 Task: Open a blank sheet, save the file as overcomeprocrastination.rtf Add Heading 'Effective ways to overcome procrastination: 'Add the following points with square bullets '•	Break tasks_x000D_
•	Set deadlines_x000D_
' Highlight heading with color  Grey ,change the font size of heading and points to 20
Action: Mouse moved to (345, 248)
Screenshot: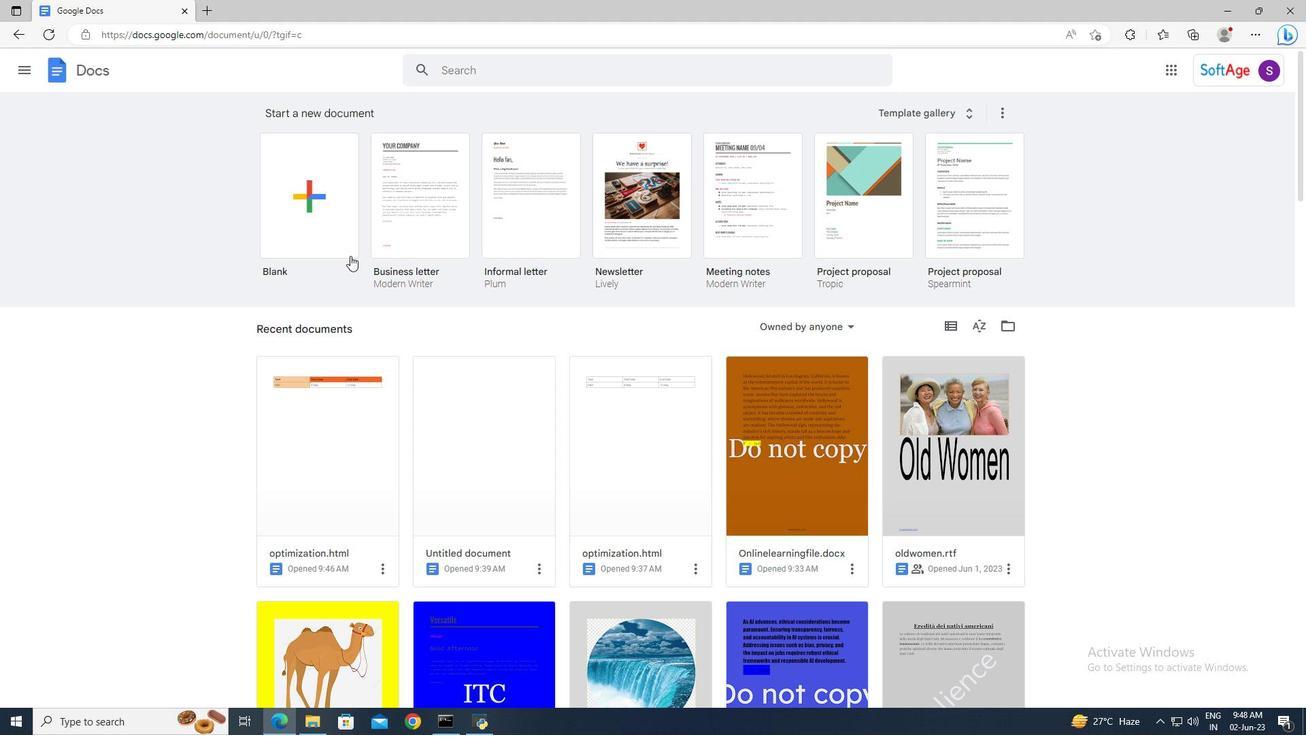 
Action: Mouse pressed left at (345, 248)
Screenshot: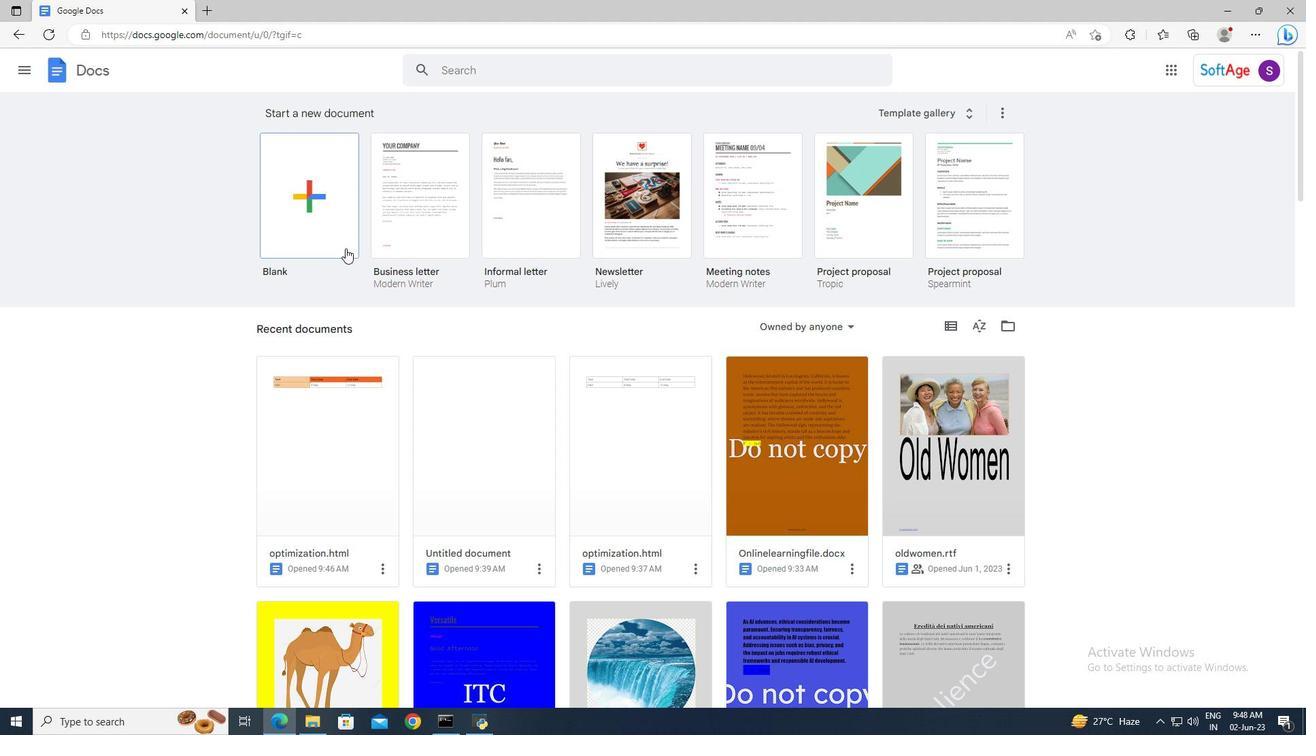 
Action: Mouse moved to (143, 59)
Screenshot: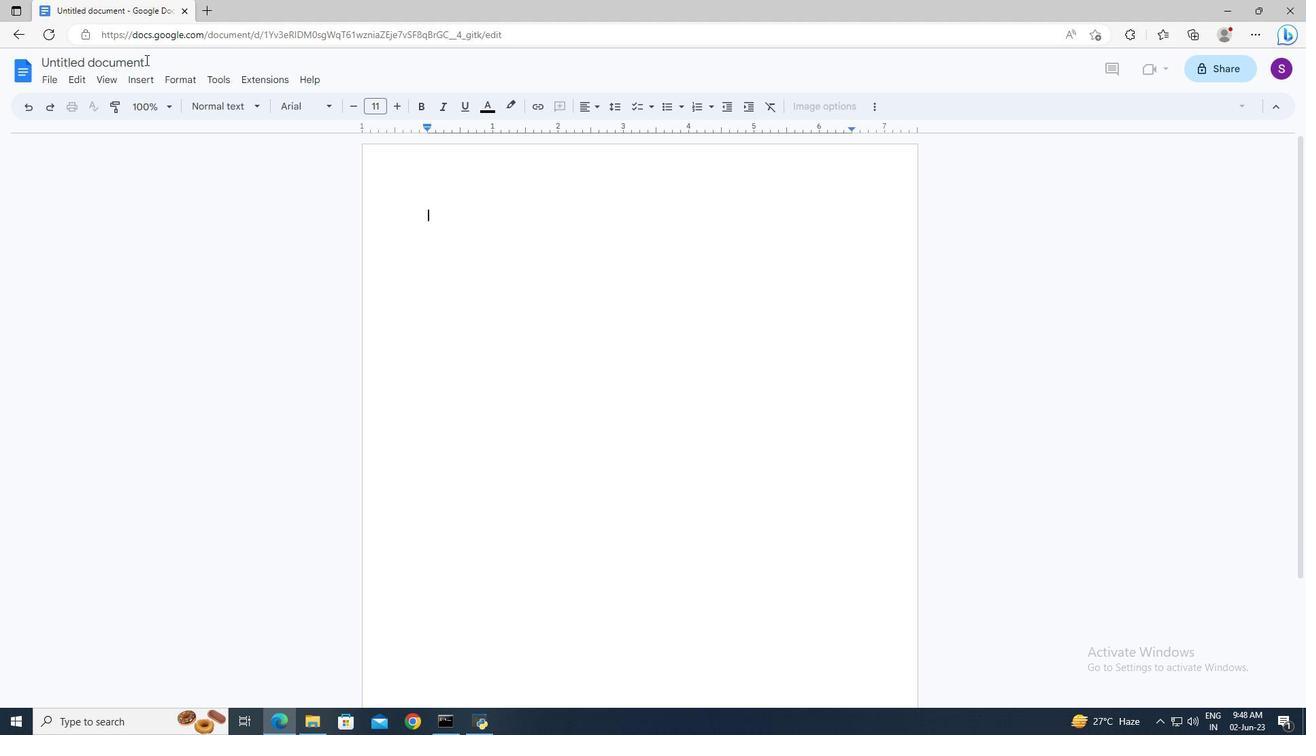 
Action: Mouse pressed left at (143, 59)
Screenshot: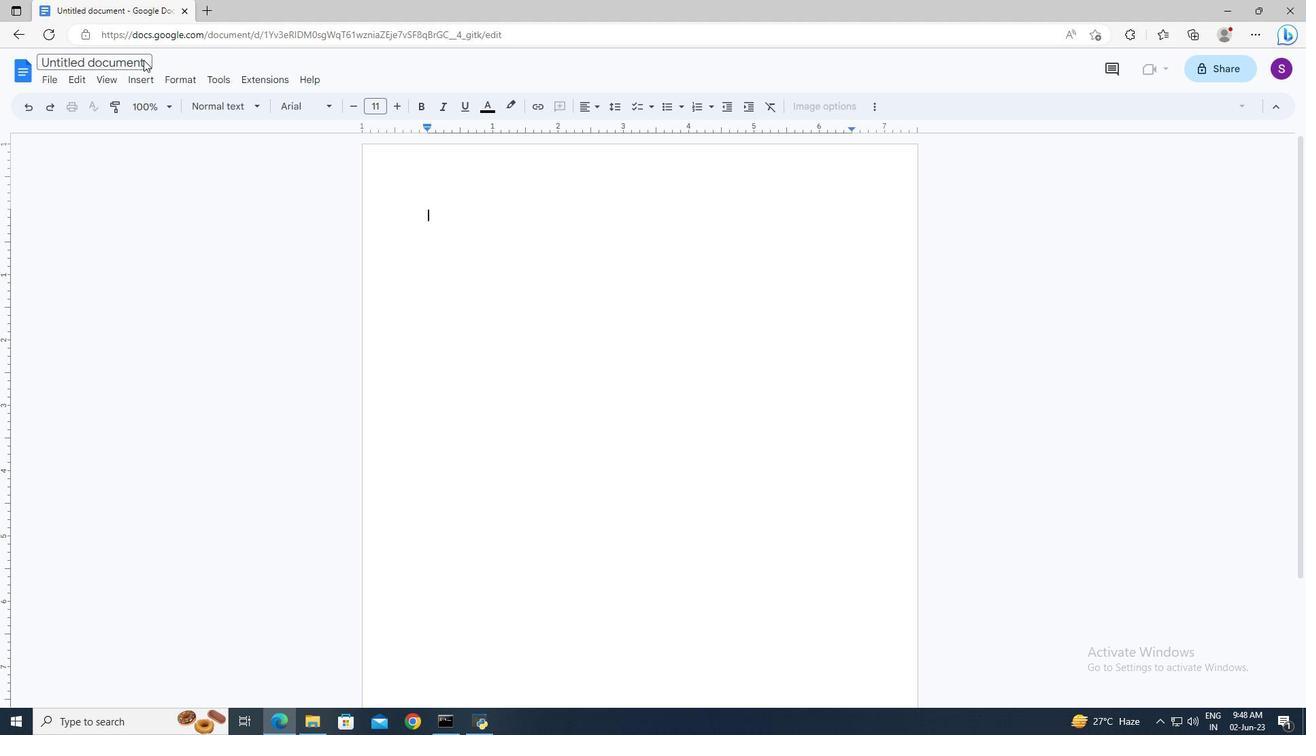 
Action: Key pressed <Key.delete>overcomeprocrastination.rtf<Key.enter>
Screenshot: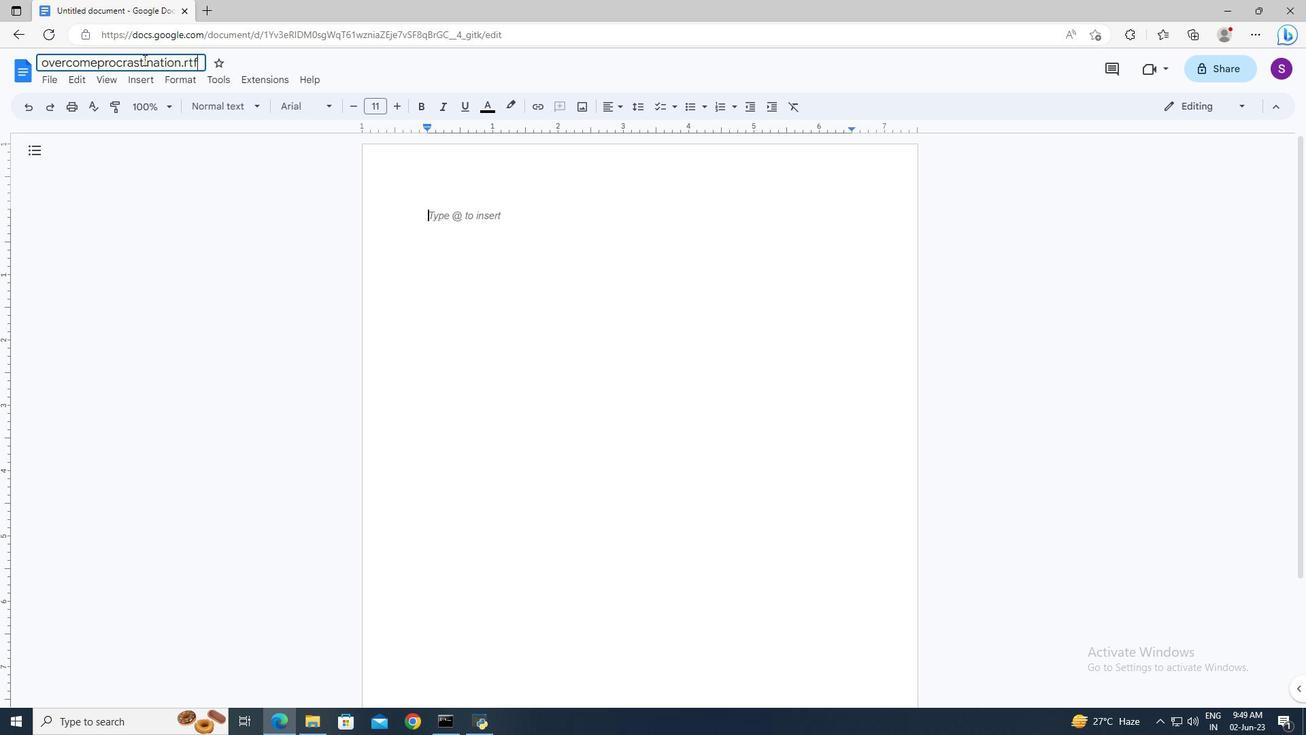 
Action: Mouse moved to (243, 103)
Screenshot: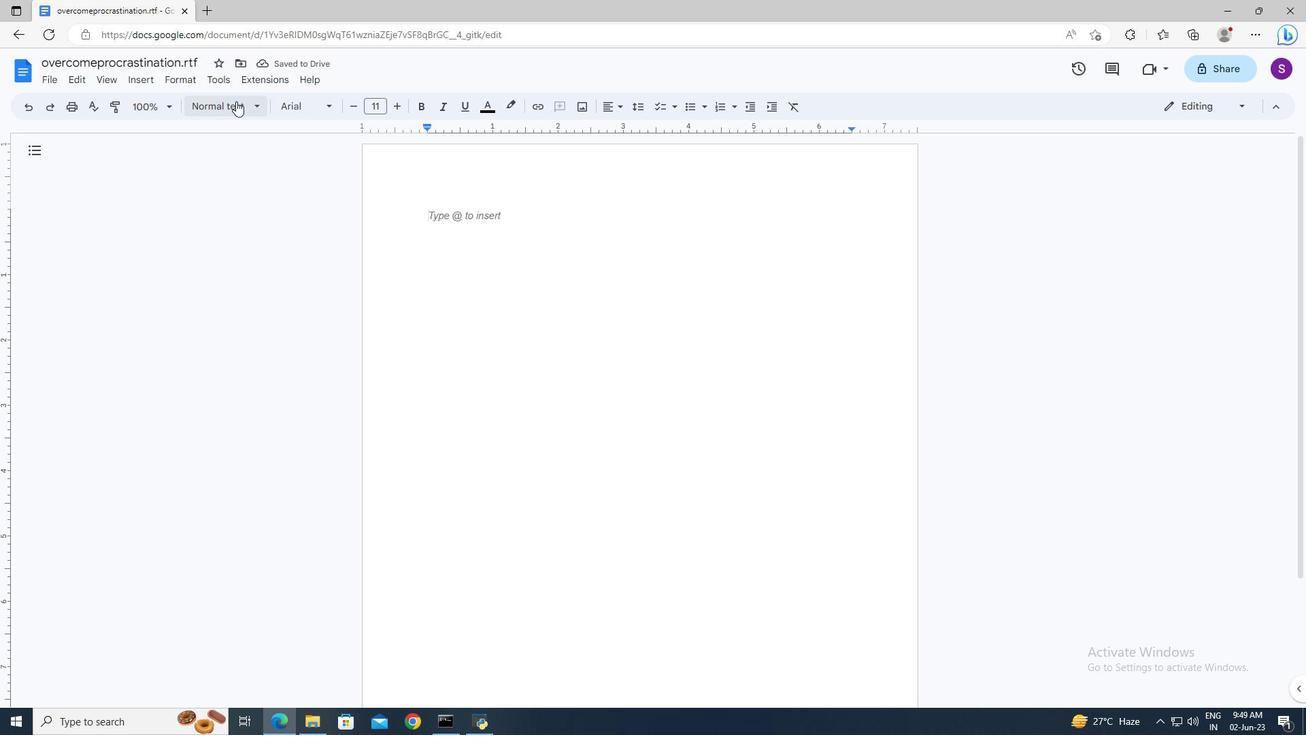 
Action: Mouse pressed left at (243, 103)
Screenshot: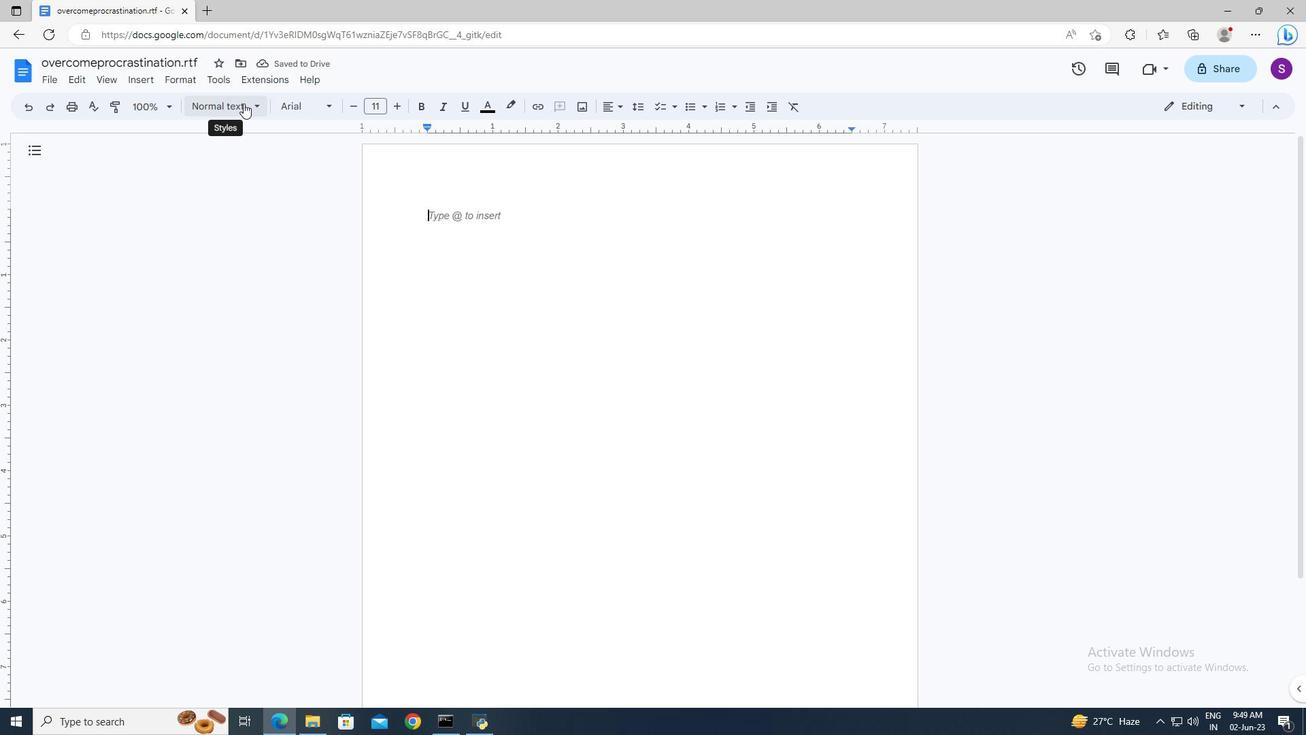 
Action: Mouse moved to (248, 280)
Screenshot: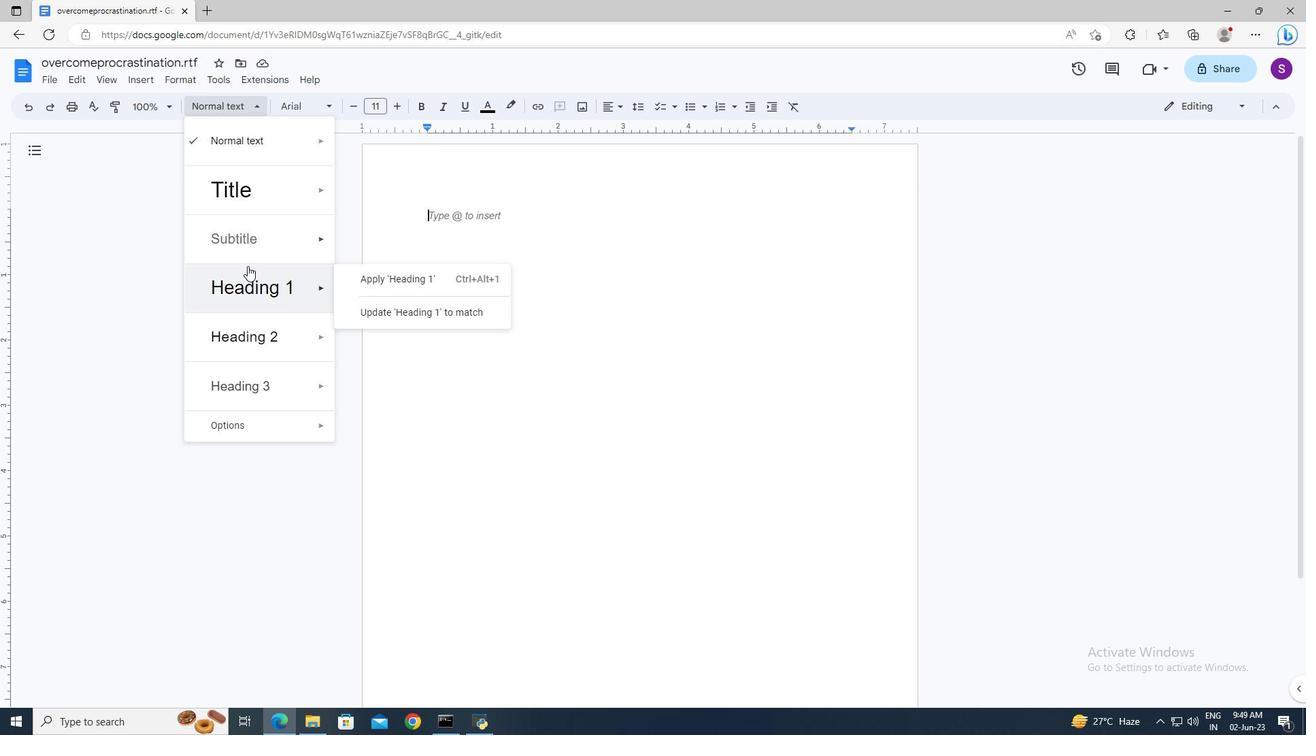 
Action: Mouse pressed left at (248, 280)
Screenshot: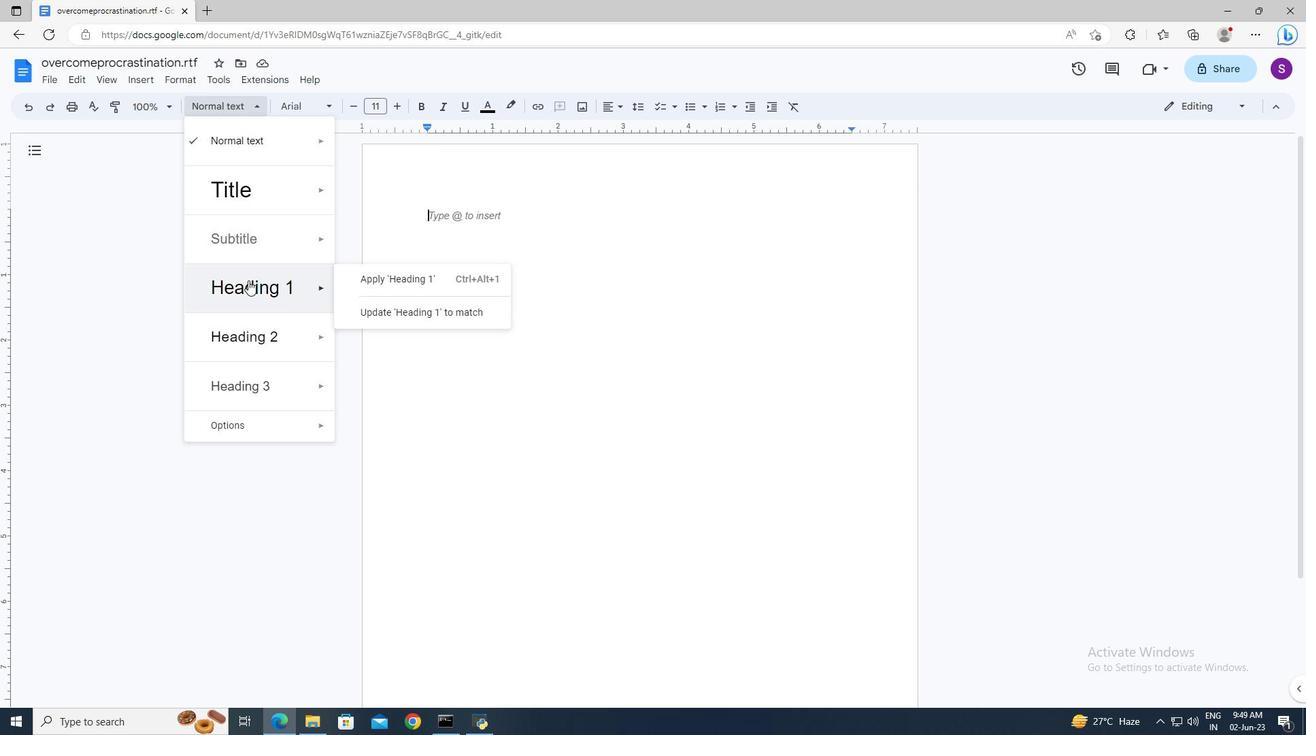 
Action: Mouse moved to (451, 236)
Screenshot: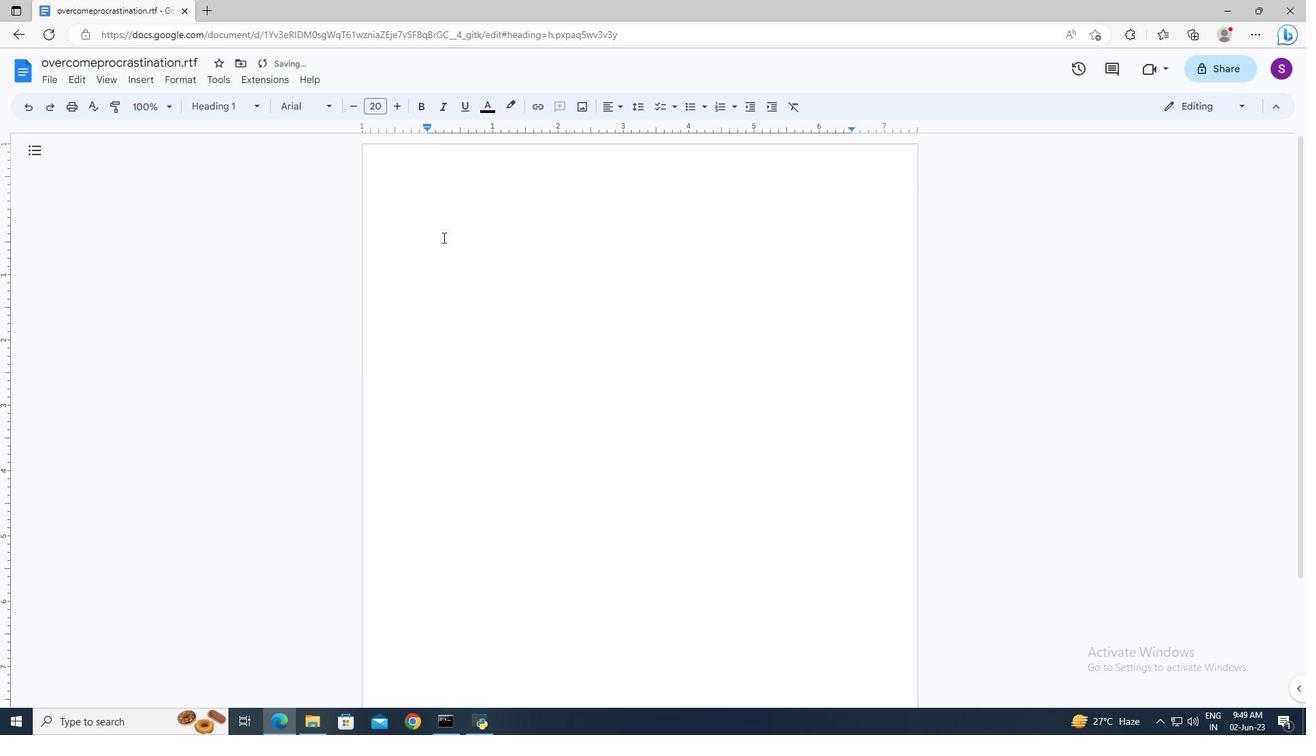 
Action: Mouse pressed left at (451, 236)
Screenshot: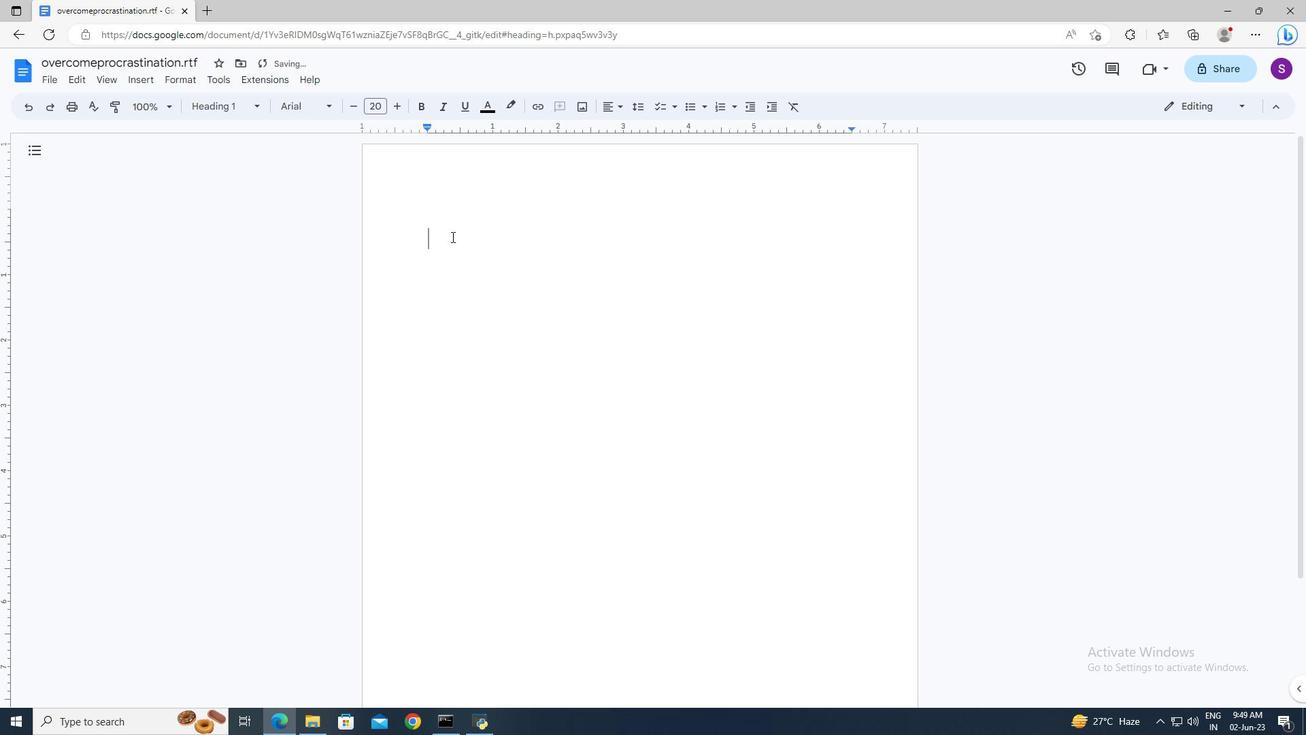 
Action: Mouse moved to (451, 236)
Screenshot: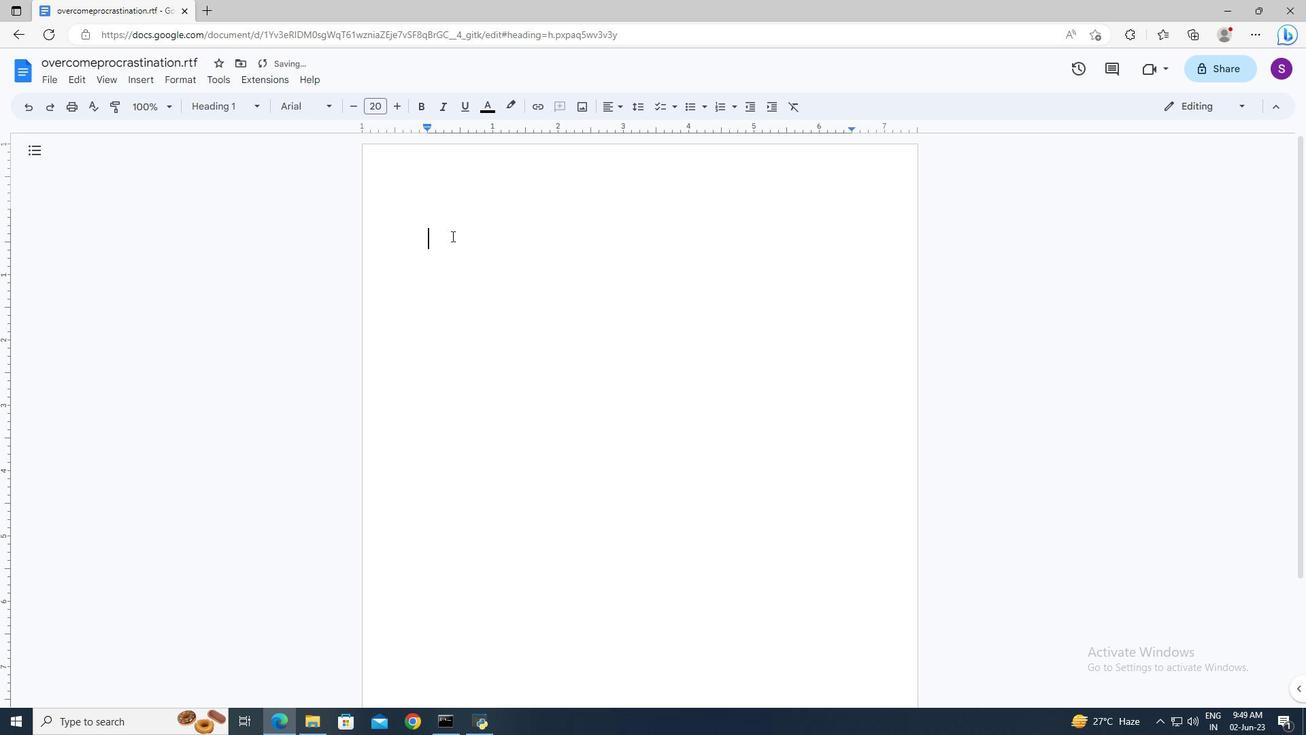 
Action: Key pressed <Key.shift>Effective<Key.space>ways<Key.space>to<Key.space>overcome<Key.space>procrastination<Key.shift>:<Key.enter><Key.enter>
Screenshot: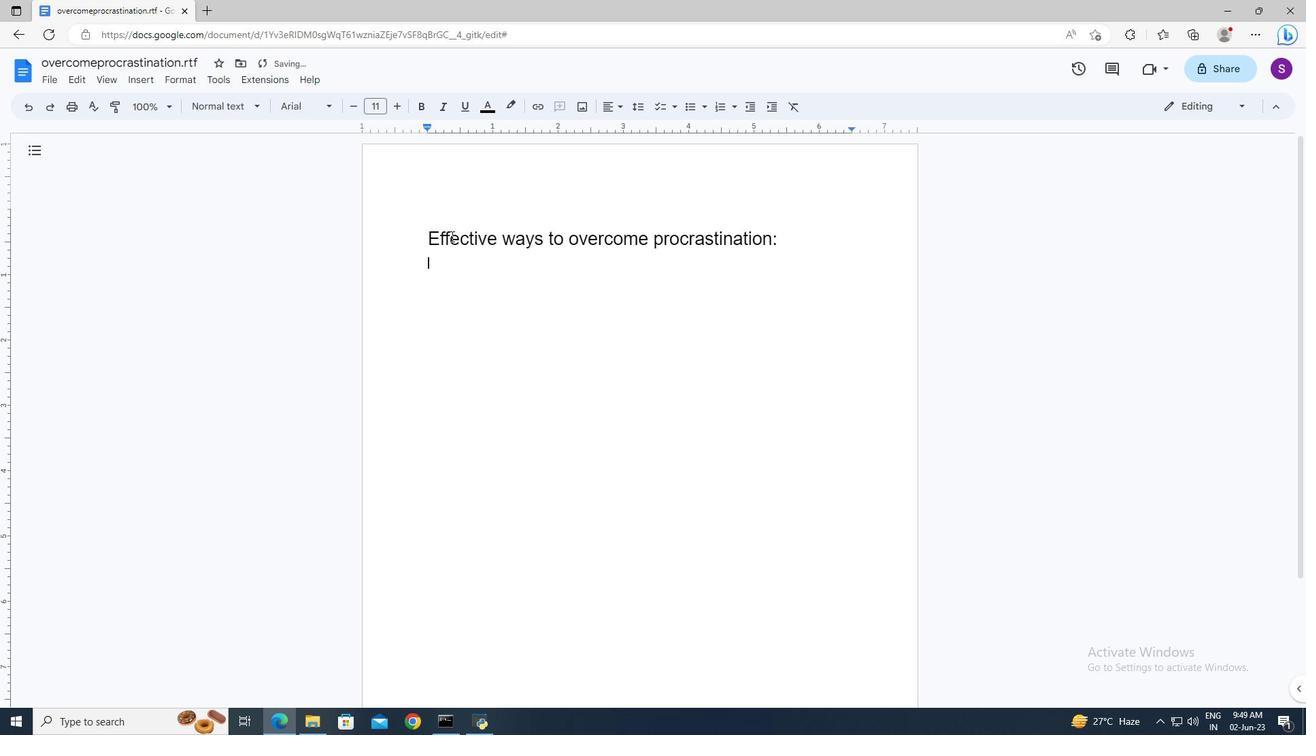 
Action: Mouse moved to (731, 110)
Screenshot: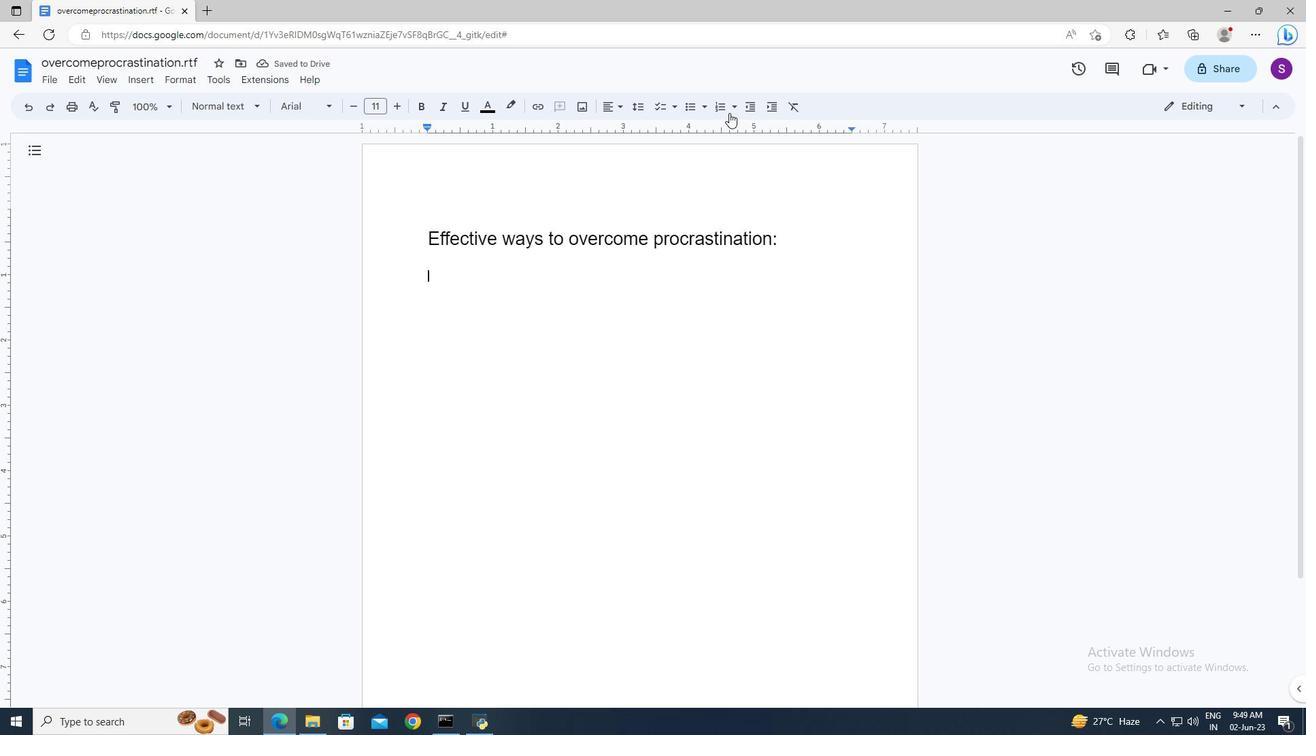 
Action: Mouse pressed left at (731, 110)
Screenshot: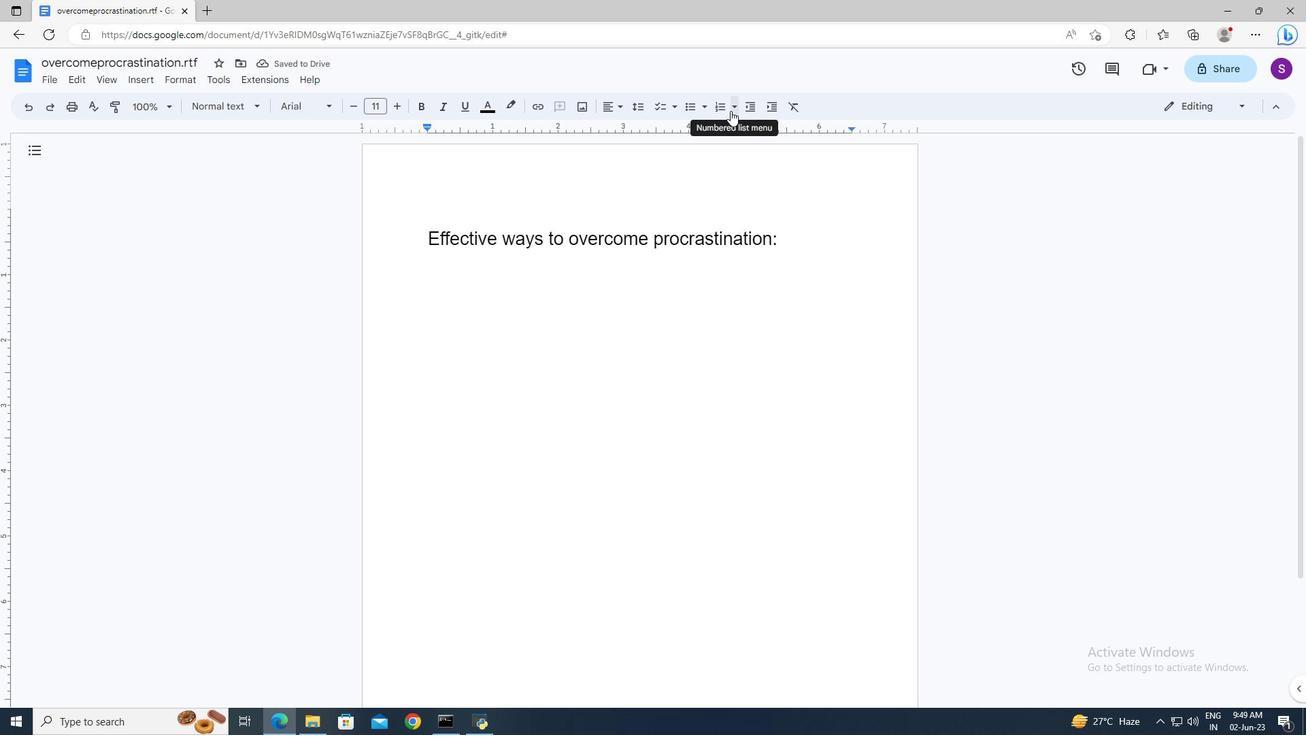
Action: Mouse moved to (707, 104)
Screenshot: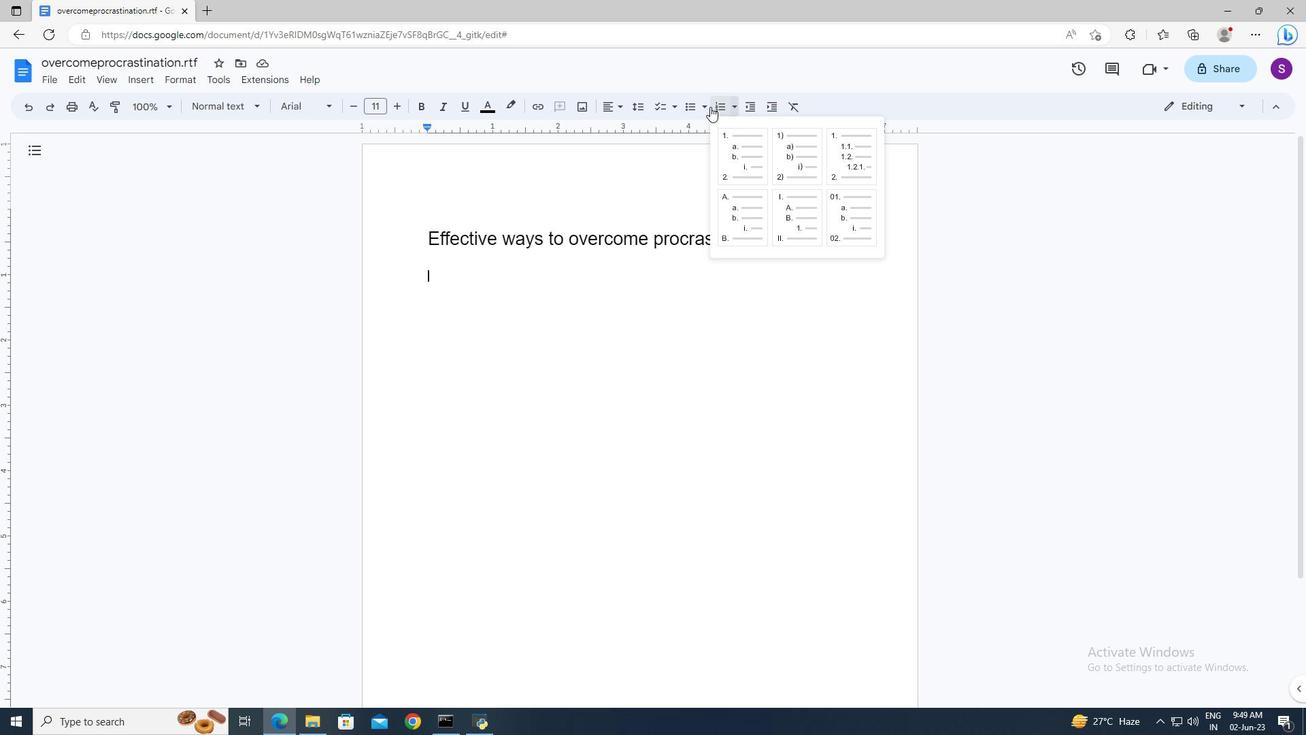 
Action: Mouse pressed left at (707, 104)
Screenshot: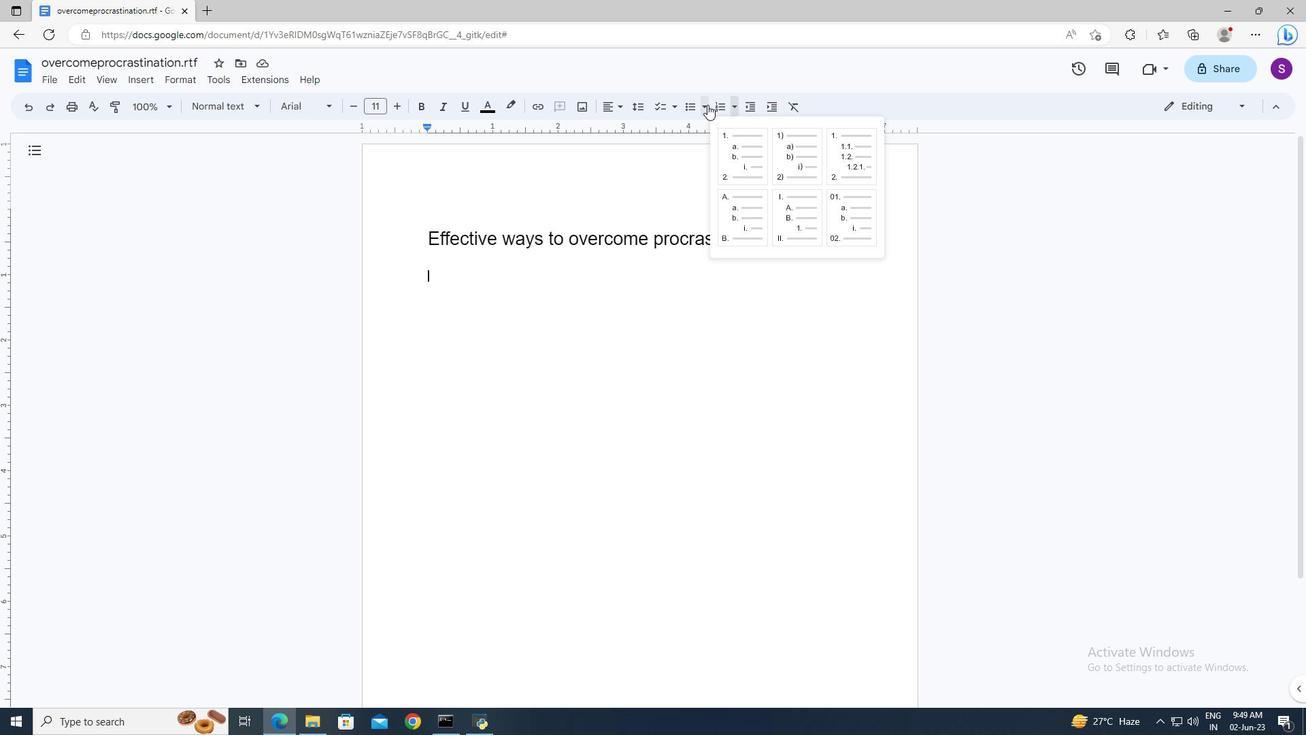 
Action: Mouse moved to (804, 153)
Screenshot: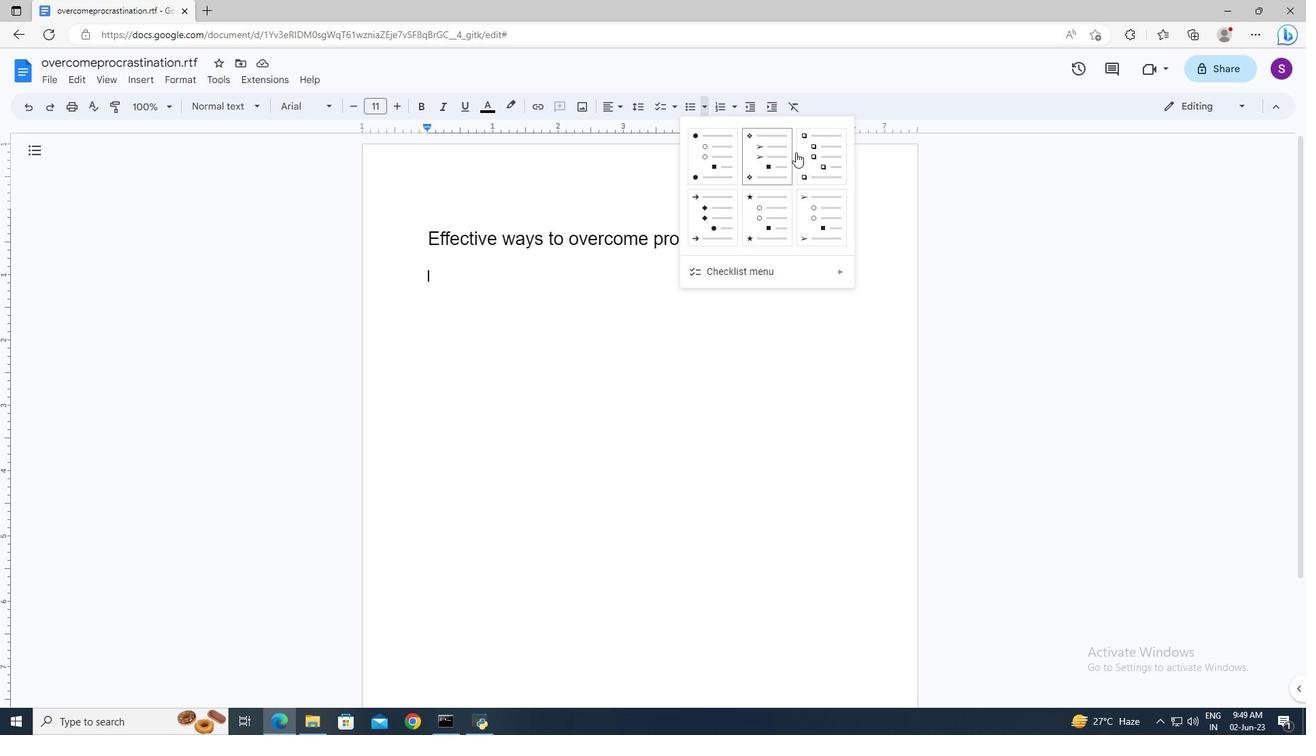 
Action: Mouse pressed left at (804, 153)
Screenshot: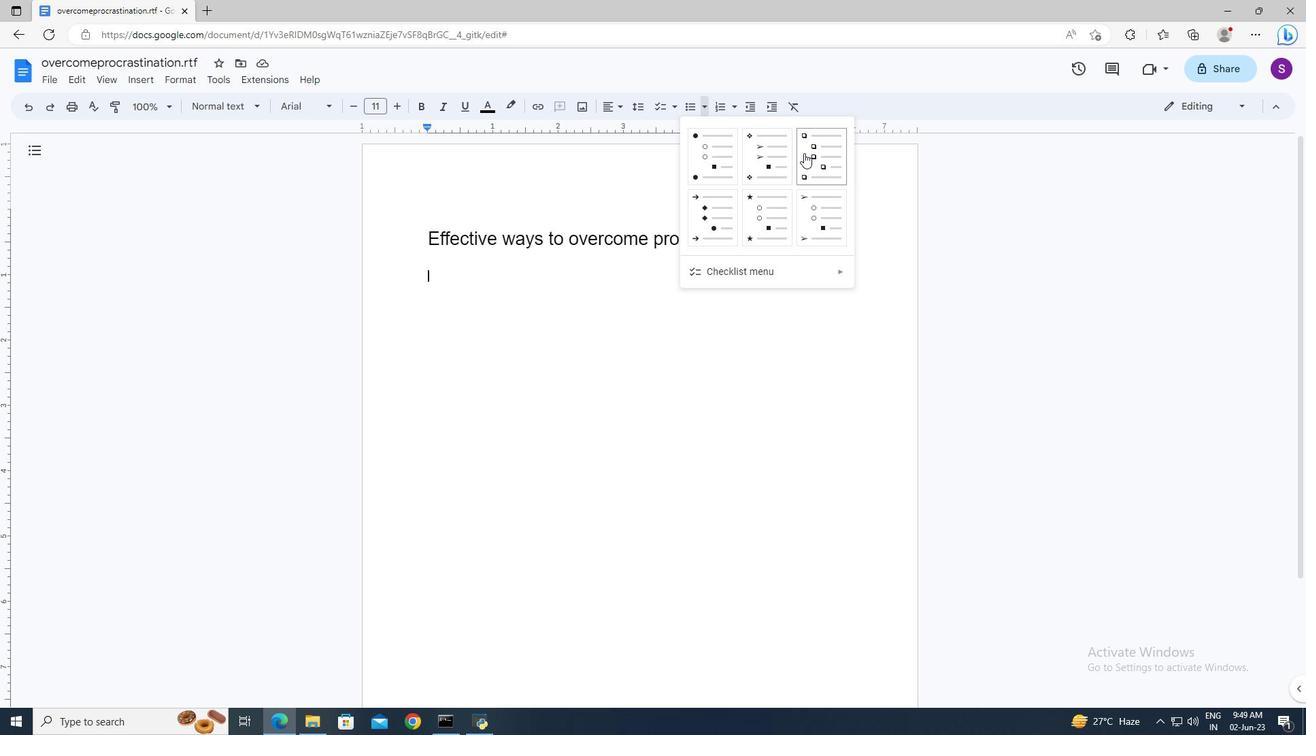
Action: Mouse moved to (518, 274)
Screenshot: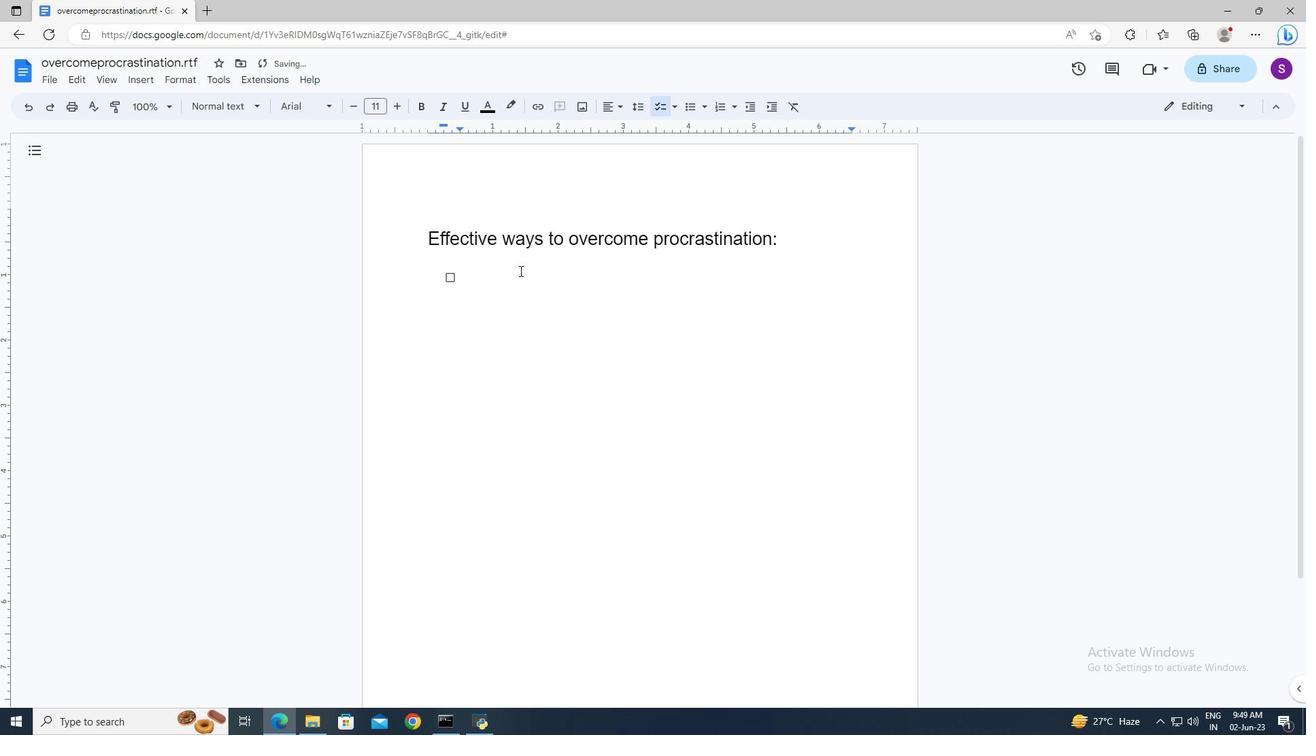 
Action: Key pressed <Key.shift>Break<Key.space>tasks<Key.enter><Key.shift>Set<Key.space>deadlines
Screenshot: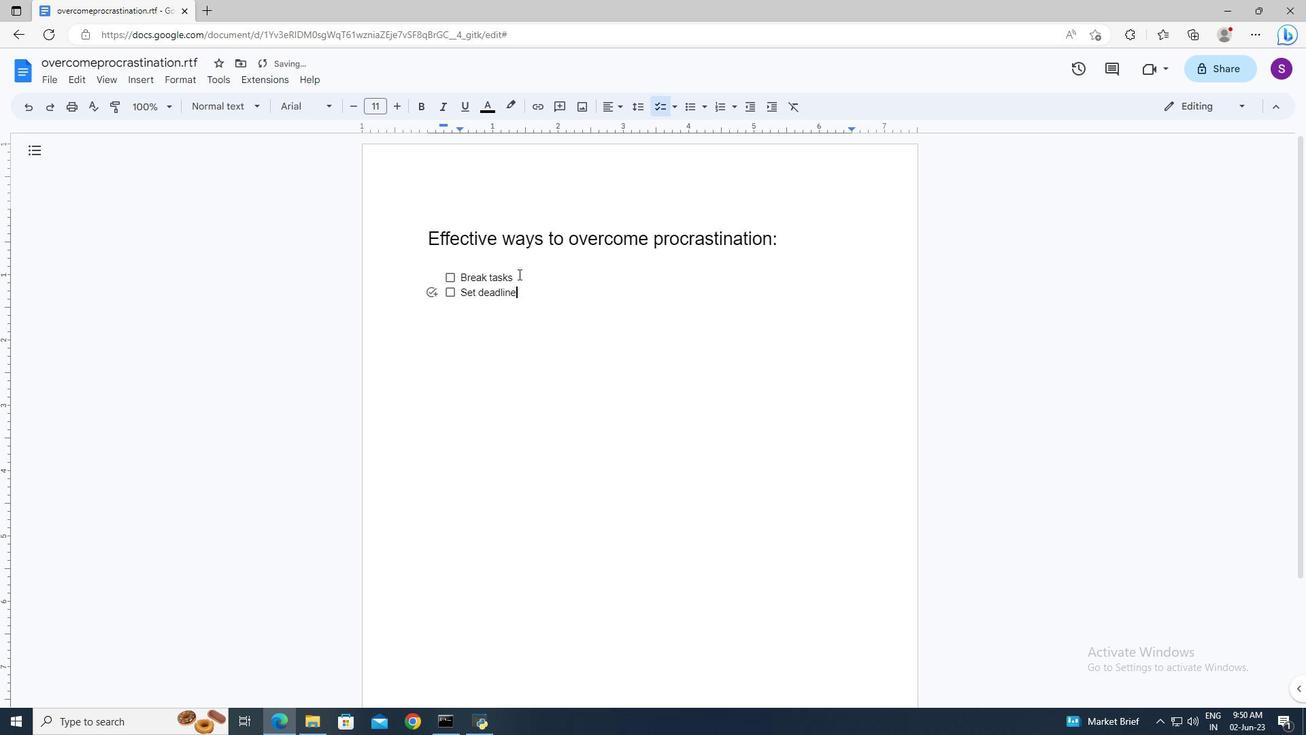 
Action: Mouse moved to (425, 234)
Screenshot: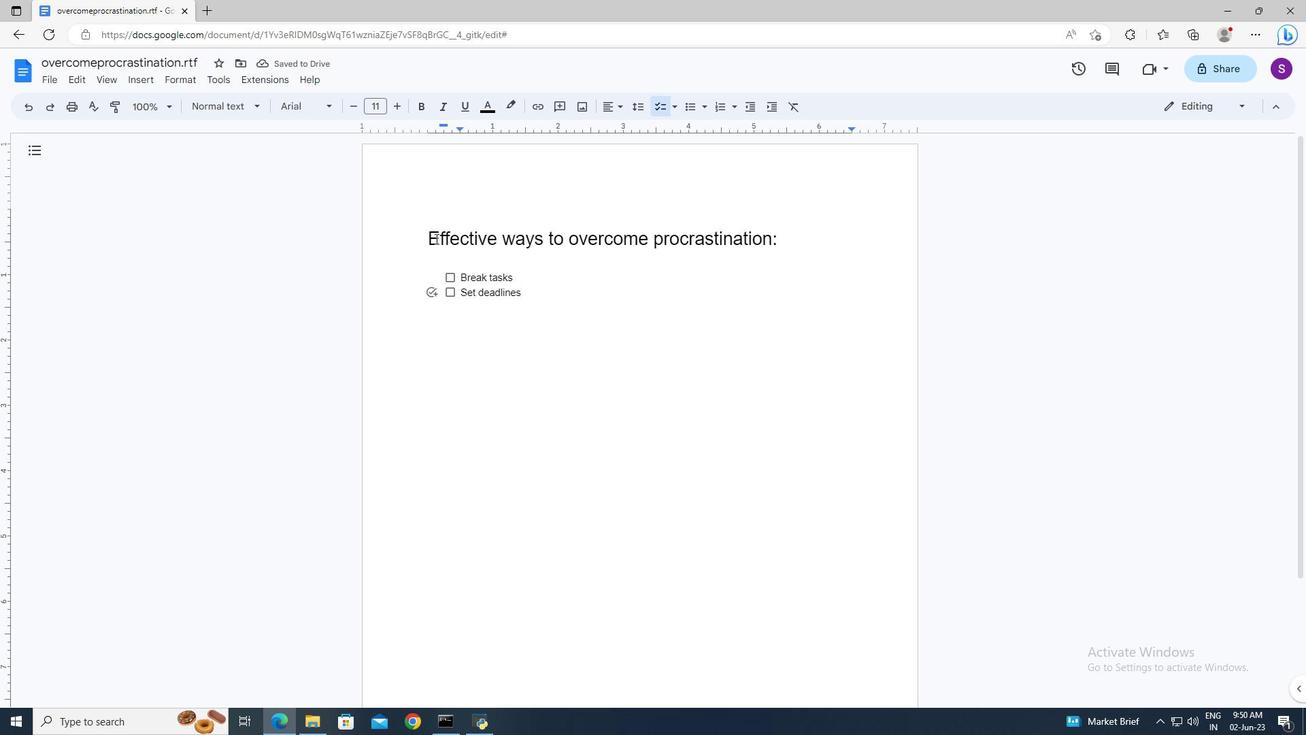 
Action: Mouse pressed left at (425, 234)
Screenshot: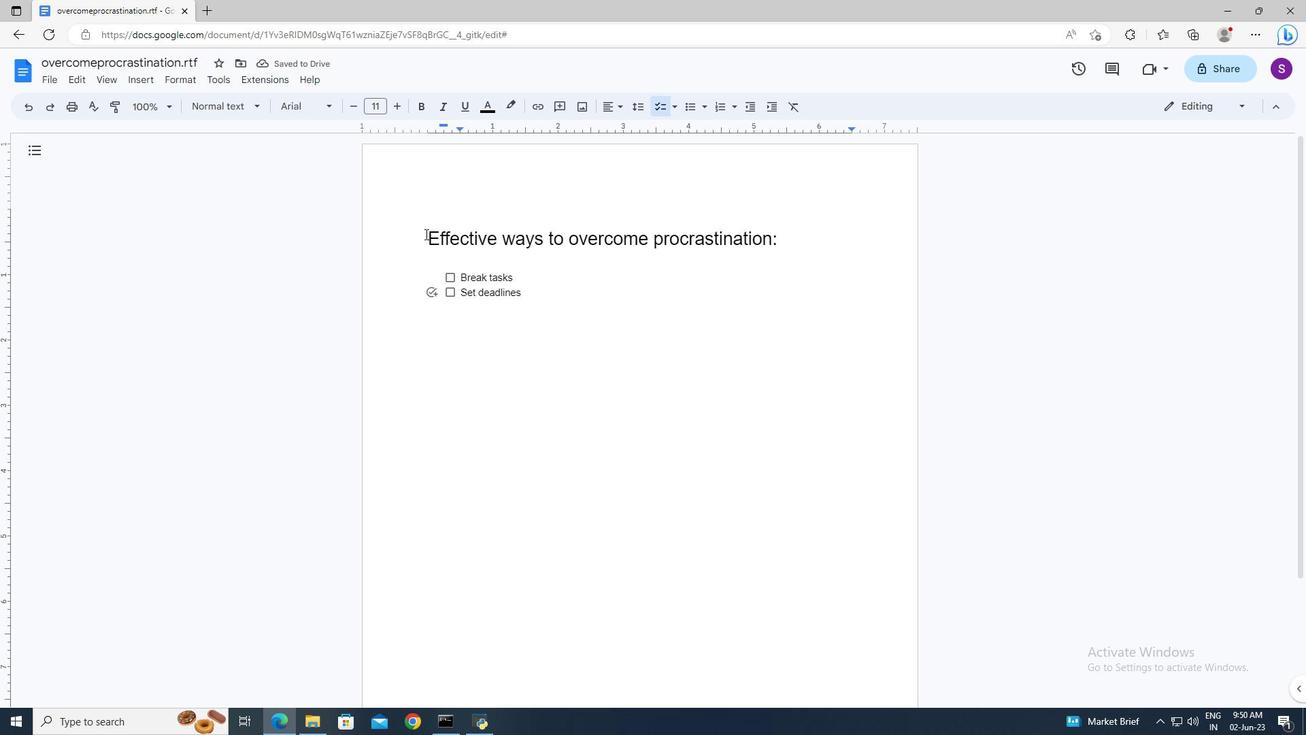 
Action: Key pressed <Key.shift><Key.down>
Screenshot: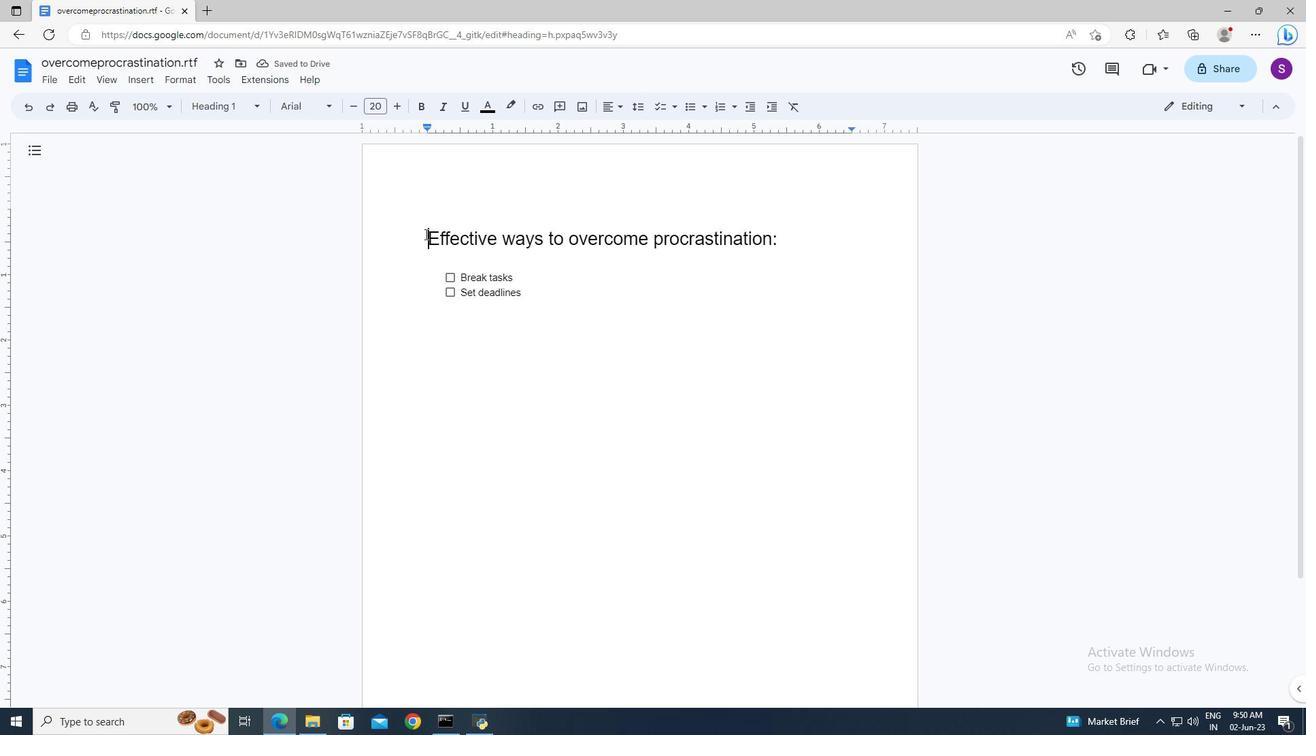 
Action: Mouse moved to (517, 108)
Screenshot: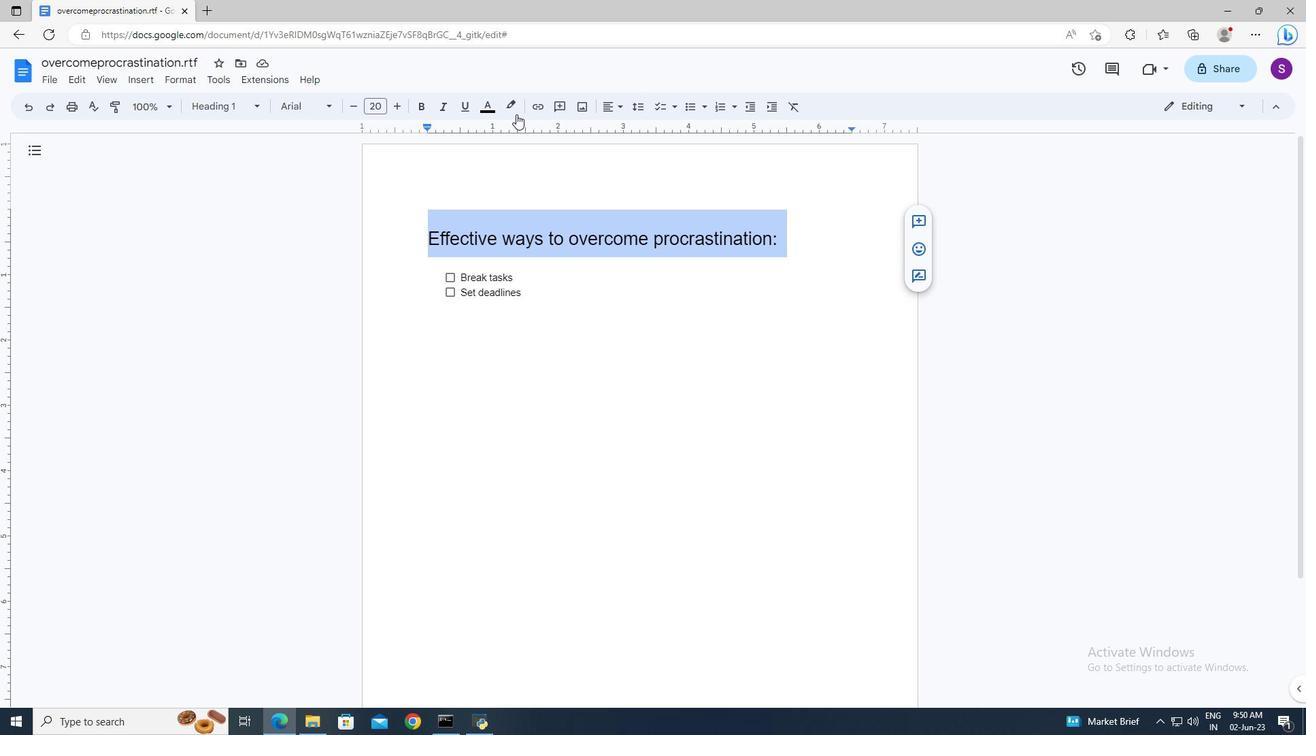 
Action: Mouse pressed left at (517, 108)
Screenshot: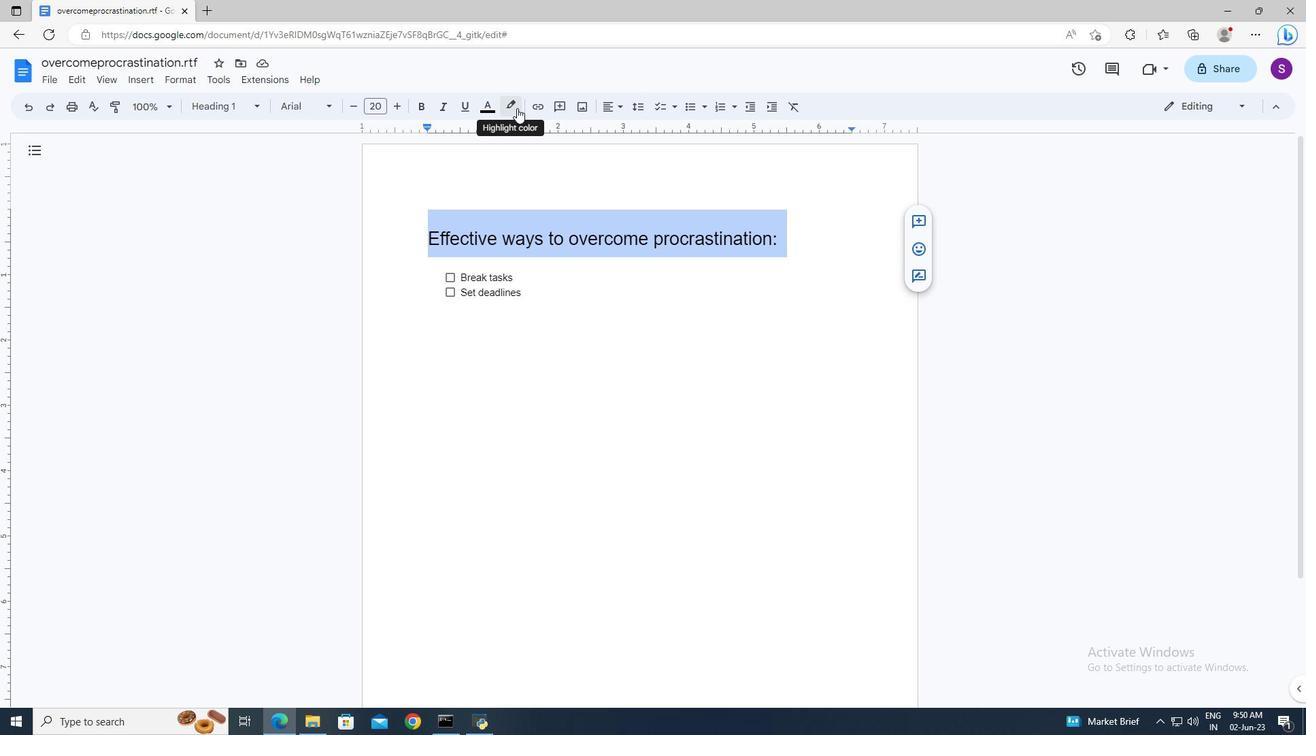 
Action: Mouse moved to (588, 152)
Screenshot: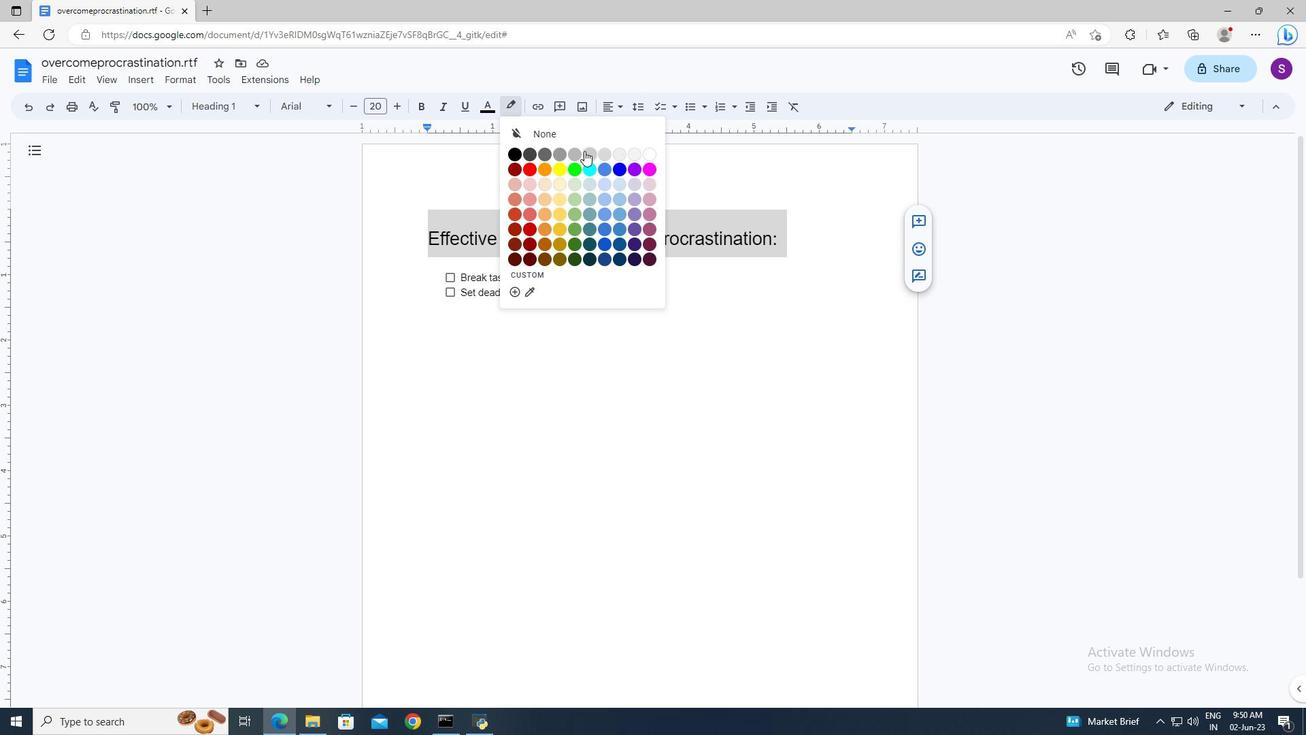 
Action: Mouse pressed left at (588, 152)
Screenshot: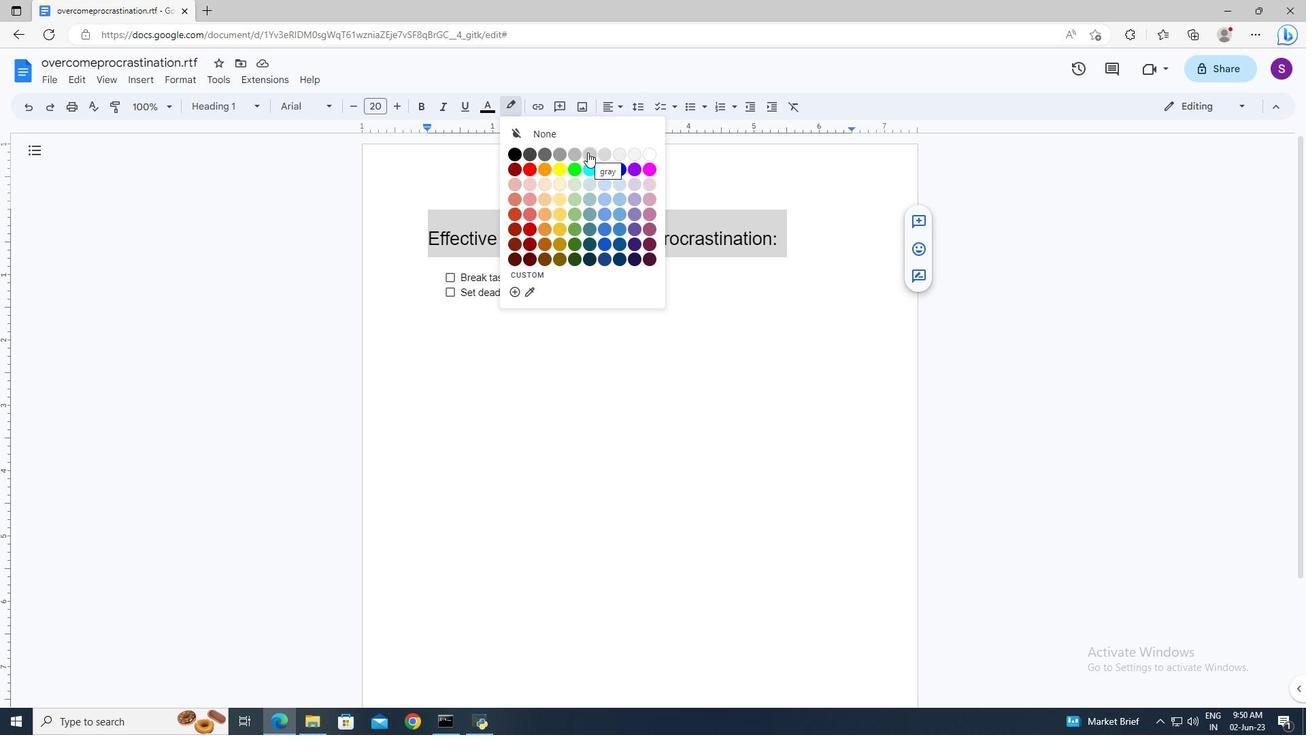 
Action: Mouse moved to (380, 104)
Screenshot: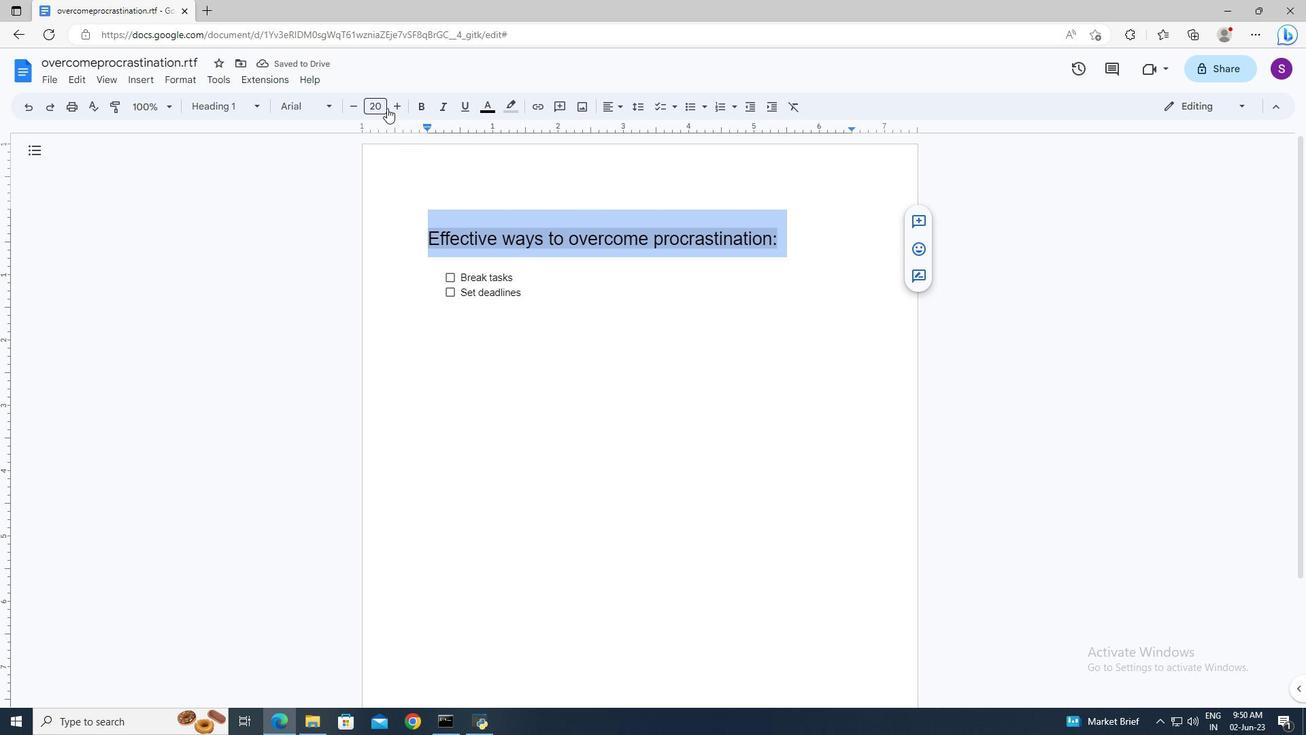 
Action: Mouse pressed left at (380, 104)
Screenshot: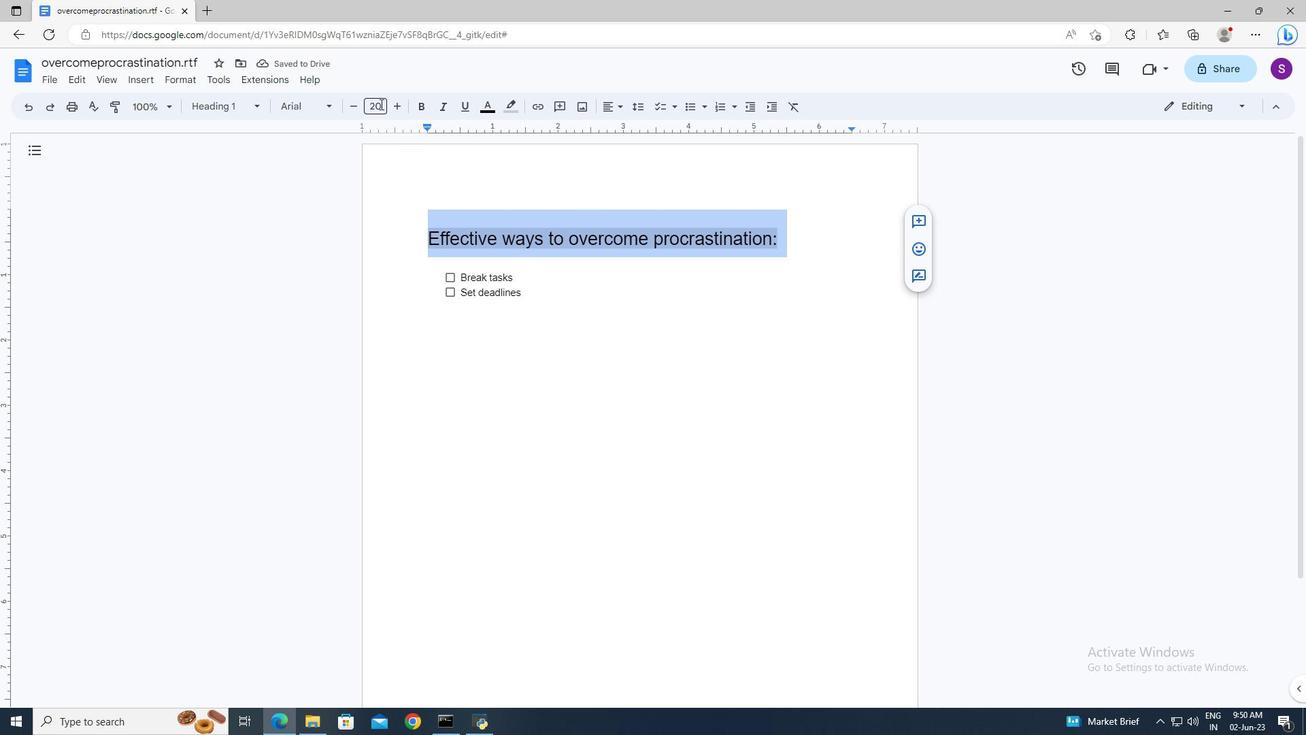 
Action: Key pressed 20<Key.enter>
Screenshot: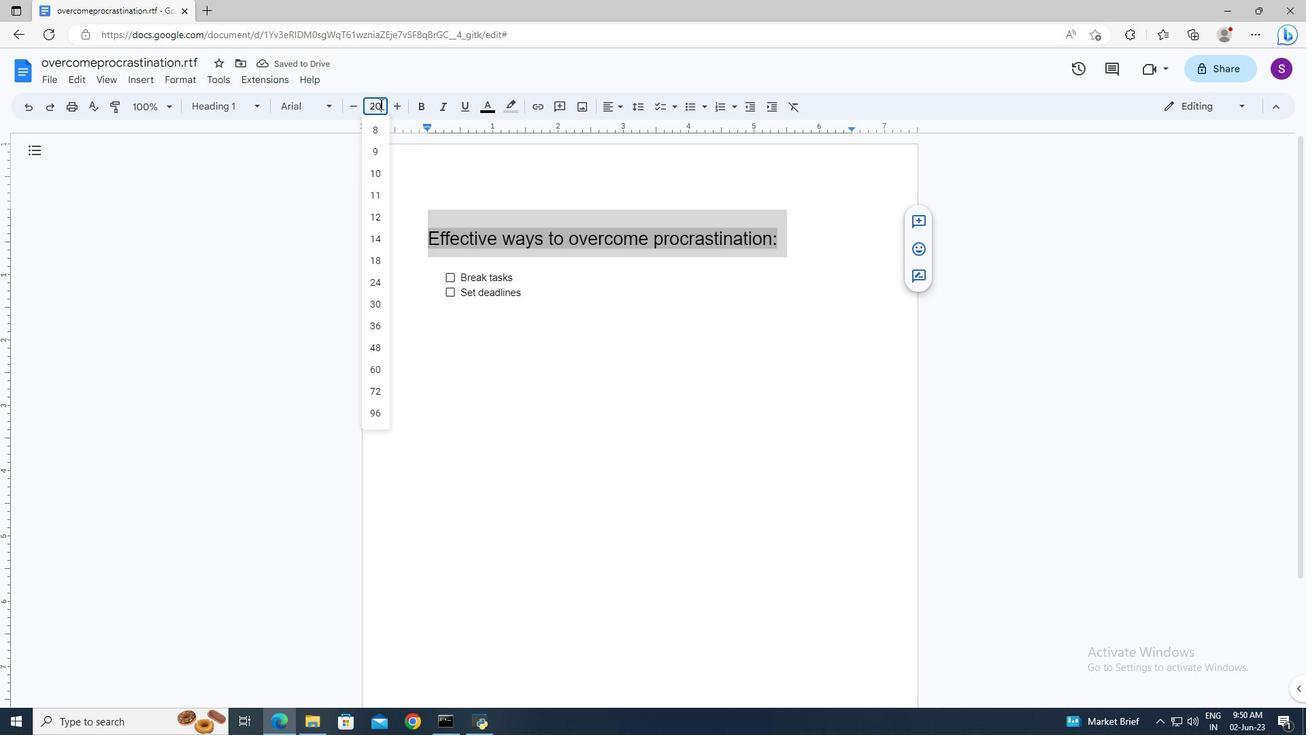 
Action: Mouse moved to (458, 275)
Screenshot: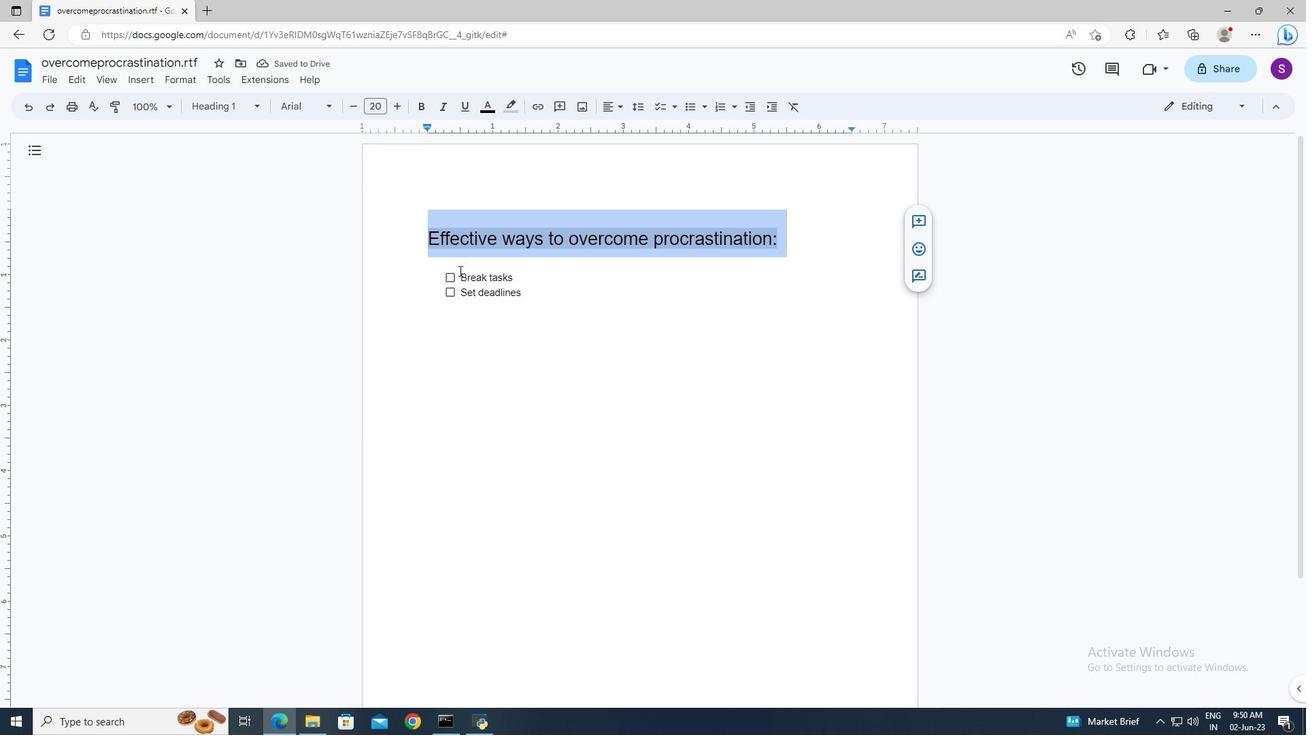 
Action: Mouse pressed left at (458, 275)
Screenshot: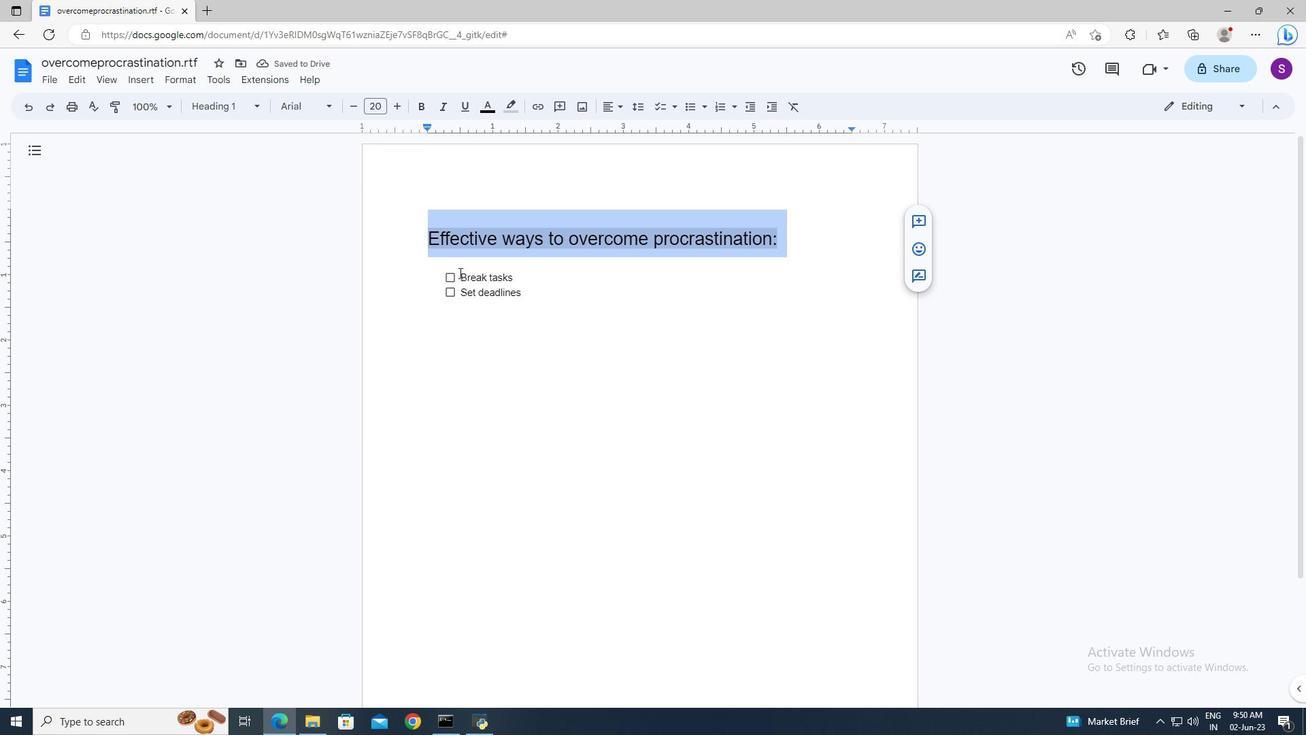 
Action: Key pressed <Key.shift><Key.down><Key.down>
Screenshot: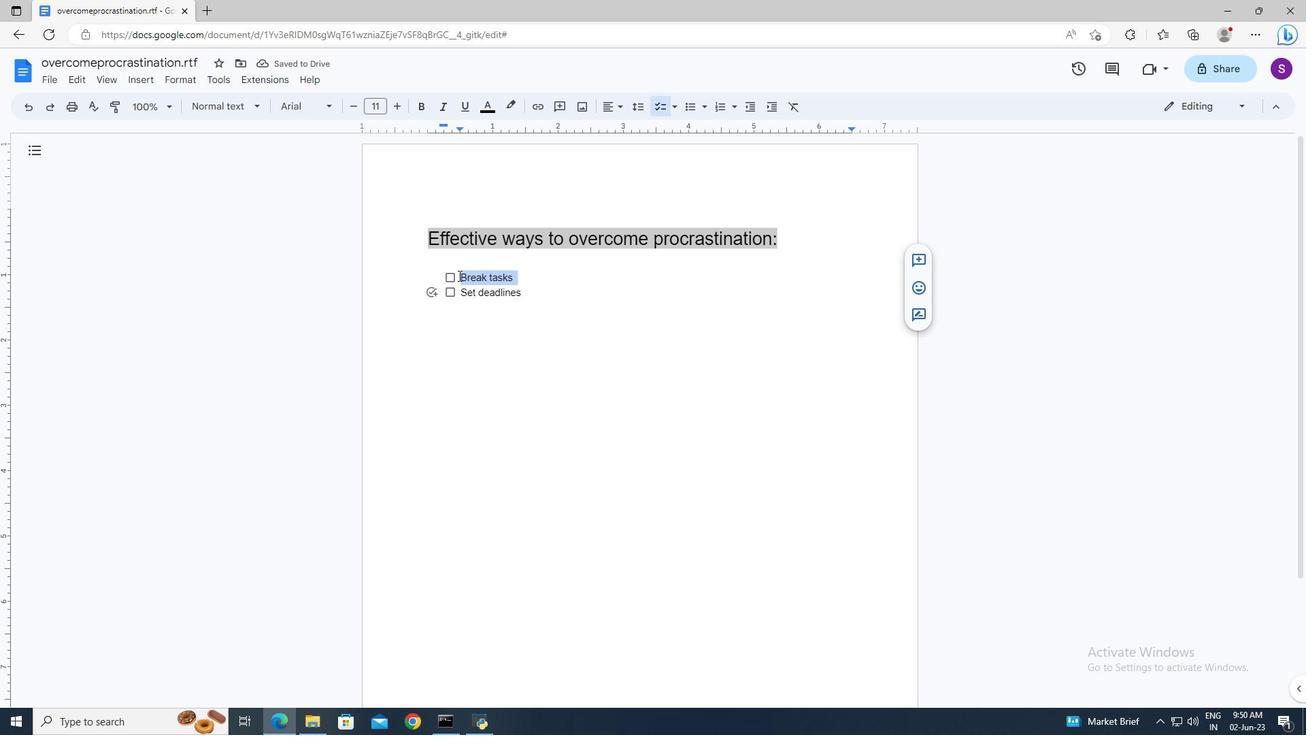 
Action: Mouse moved to (375, 100)
Screenshot: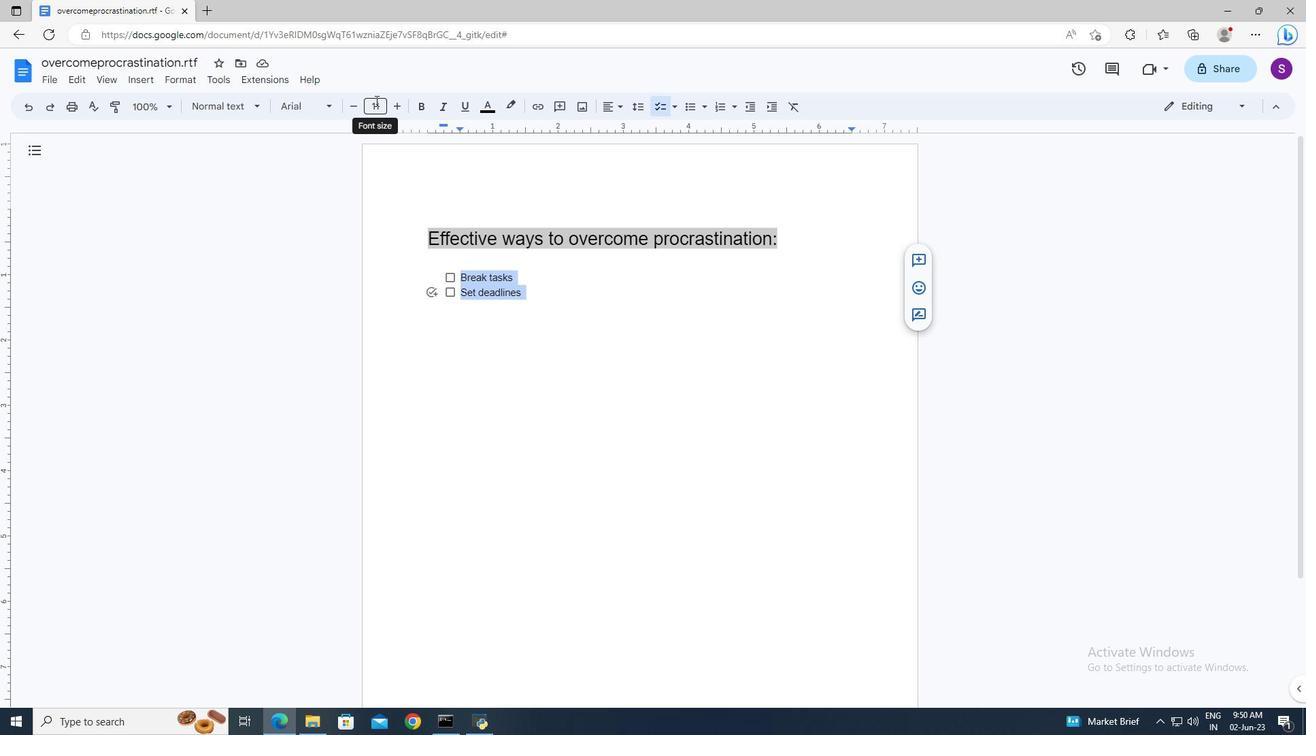 
Action: Mouse pressed left at (375, 100)
Screenshot: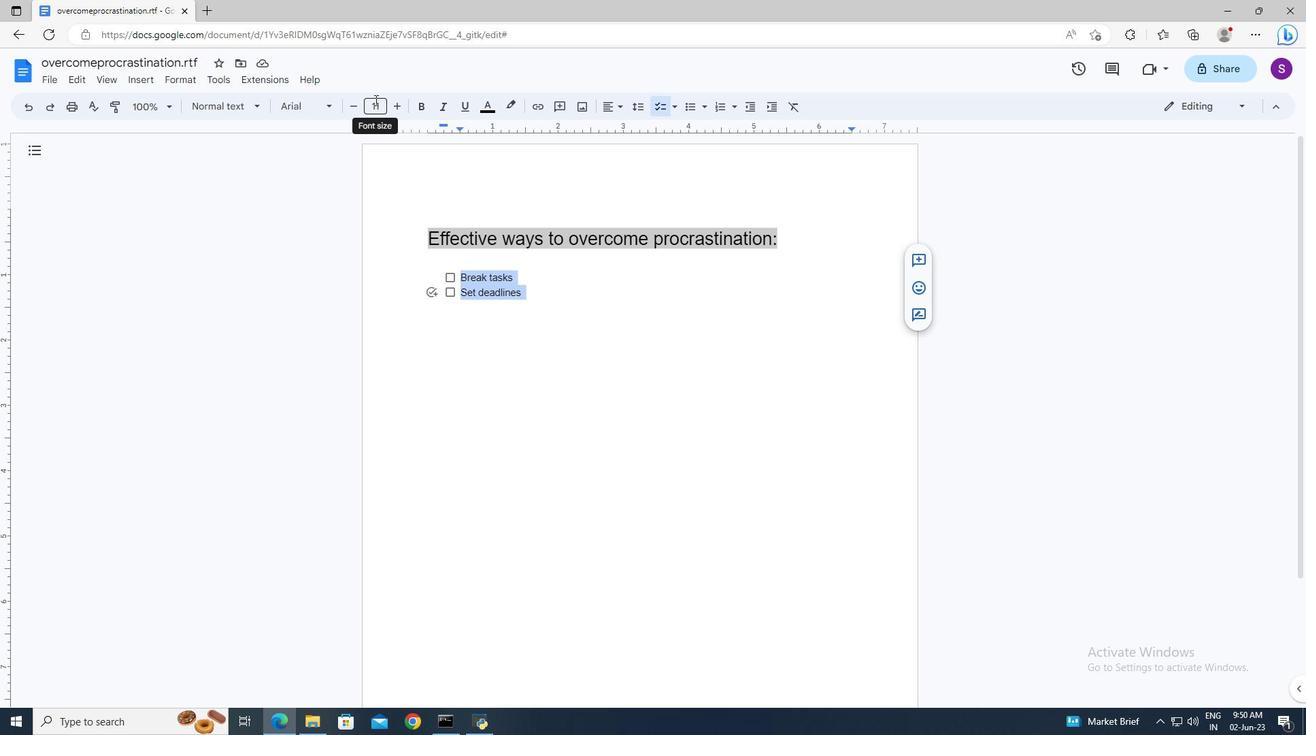 
Action: Key pressed 20<Key.enter>
Screenshot: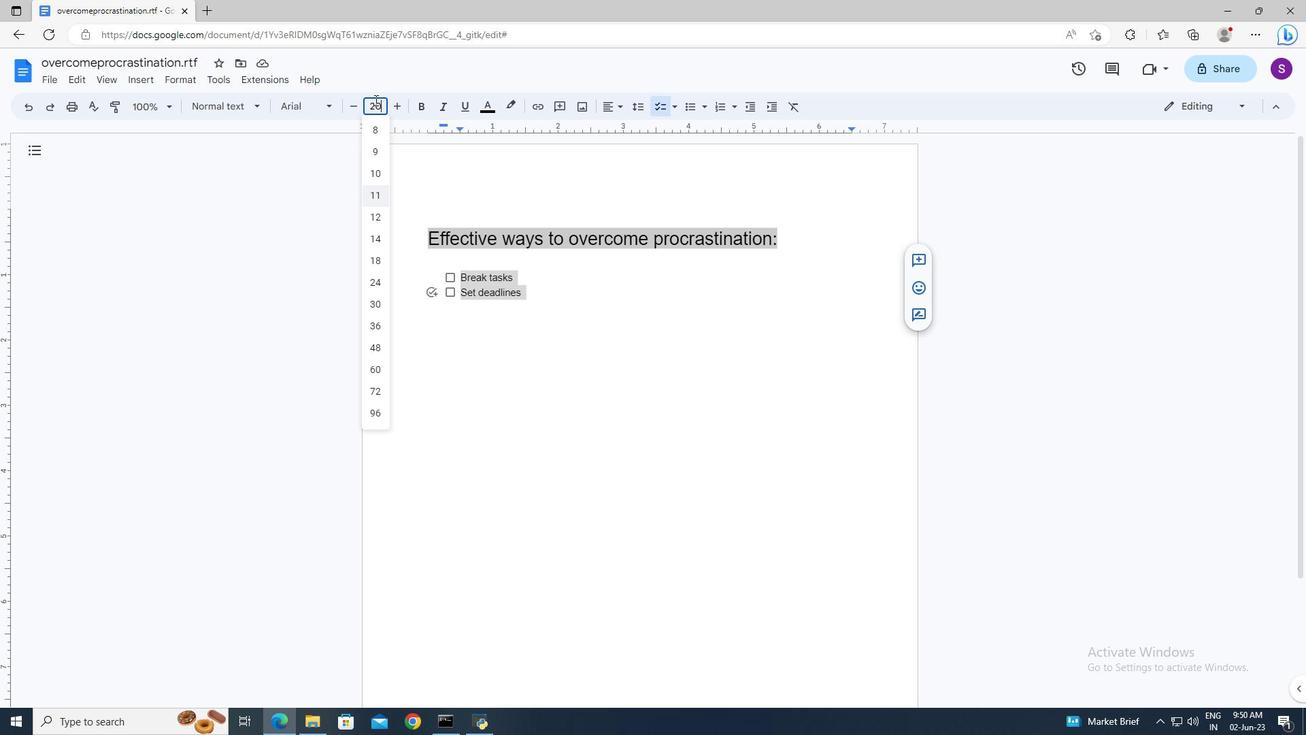
Action: Mouse moved to (633, 307)
Screenshot: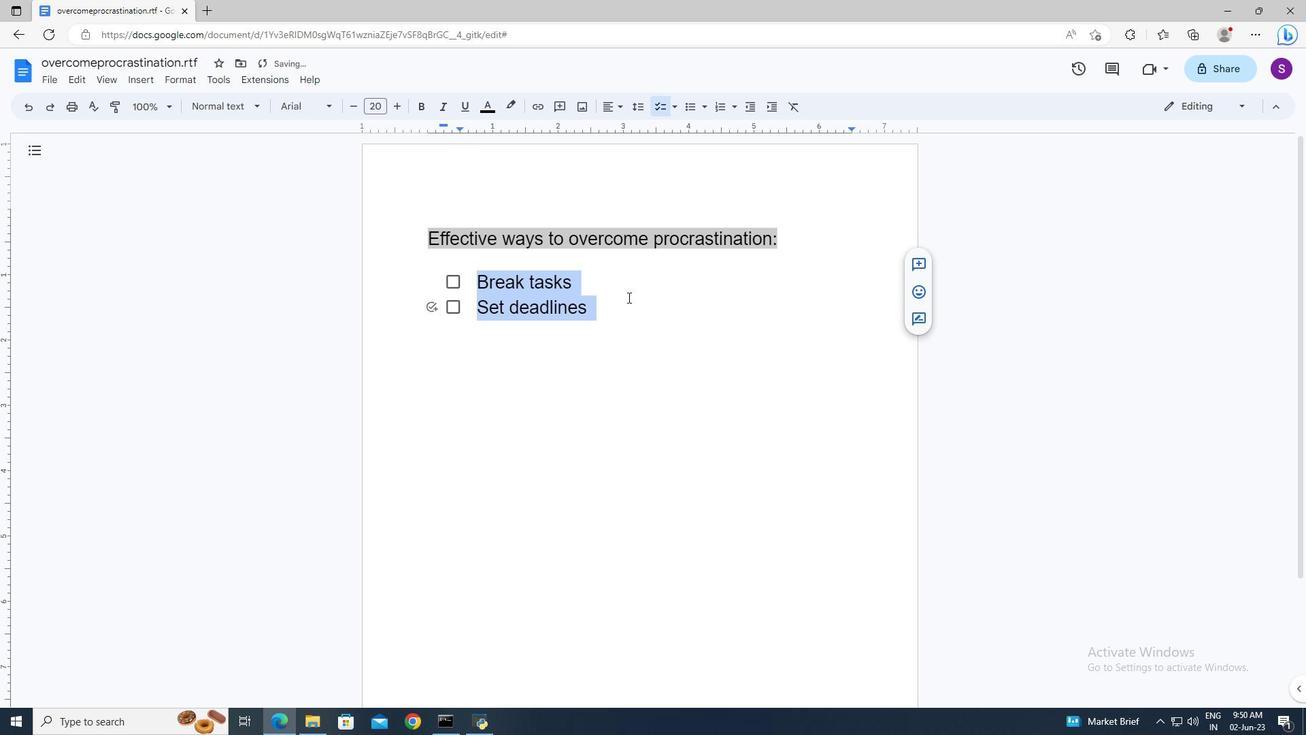 
Action: Mouse pressed left at (633, 307)
Screenshot: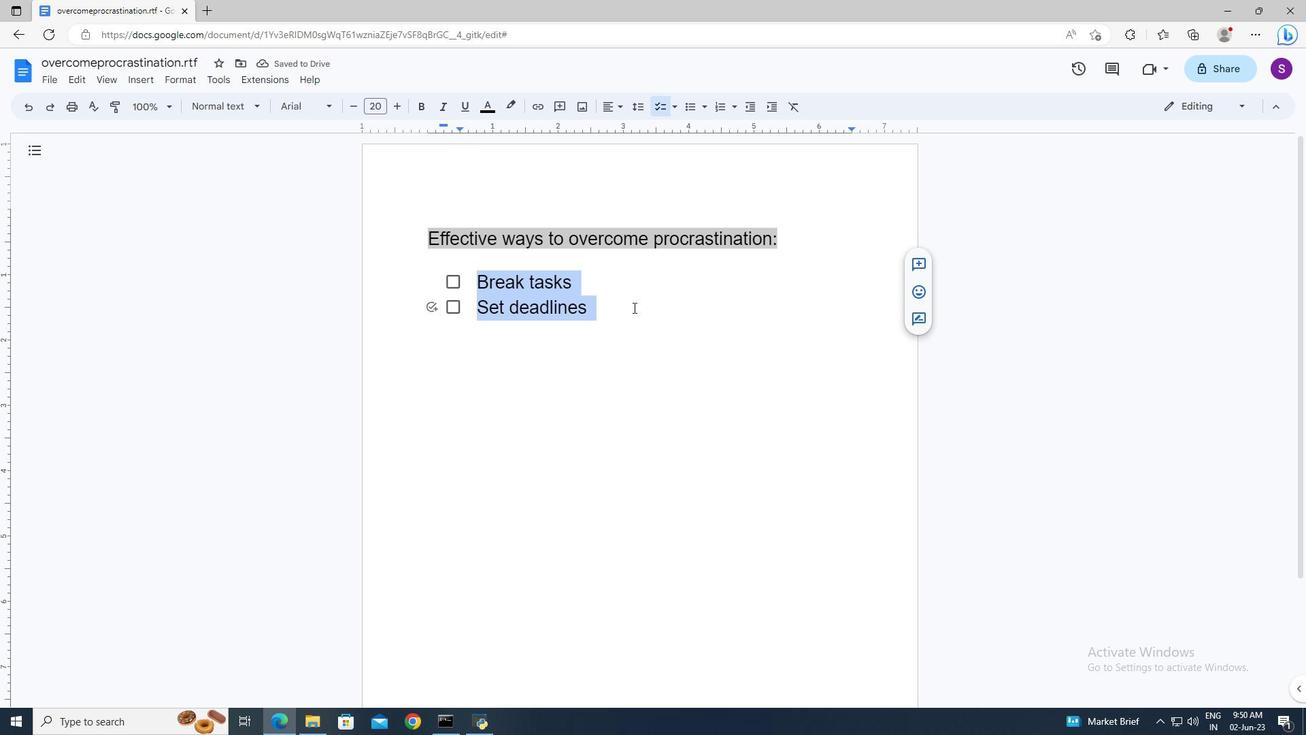 
